 Task: Look for space in Richland, United States from 4th June, 2023 to 15th June, 2023 for 2 adults in price range Rs.10000 to Rs.15000. Place can be entire place with 1  bedroom having 1 bed and 1 bathroom. Property type can be house, flat, guest house, hotel. Booking option can be shelf check-in. Required host language is English.
Action: Mouse moved to (472, 98)
Screenshot: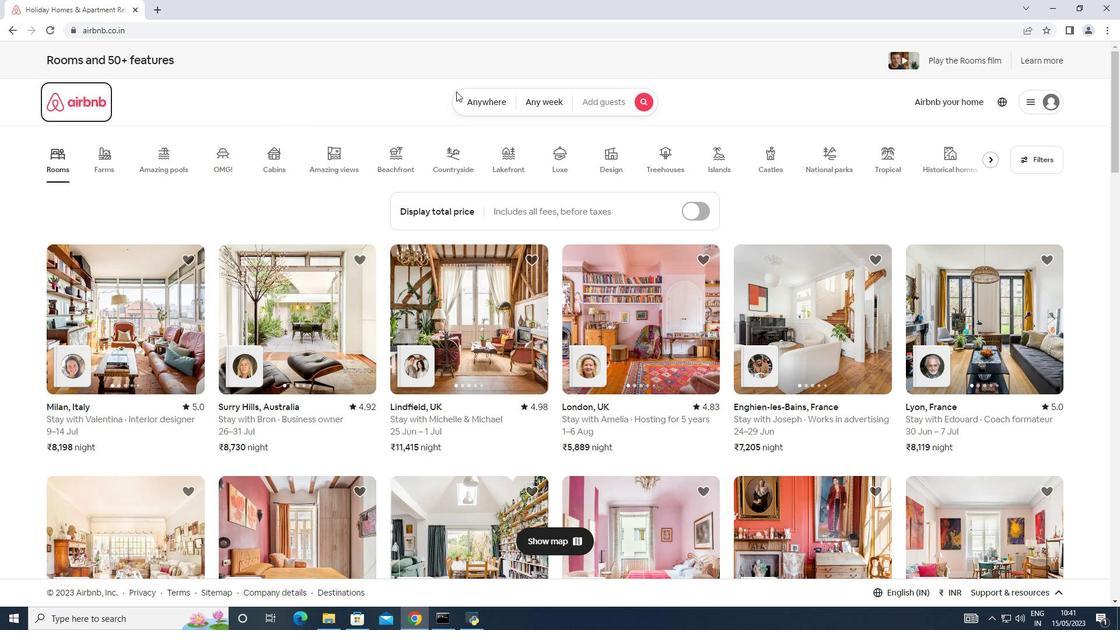 
Action: Mouse pressed left at (472, 98)
Screenshot: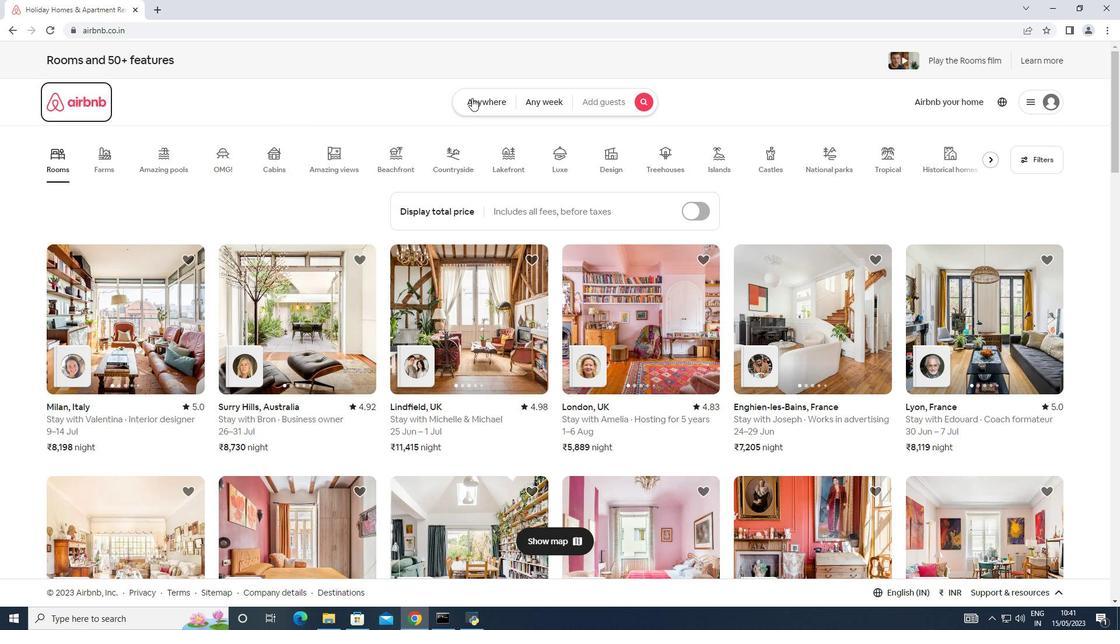 
Action: Mouse moved to (361, 141)
Screenshot: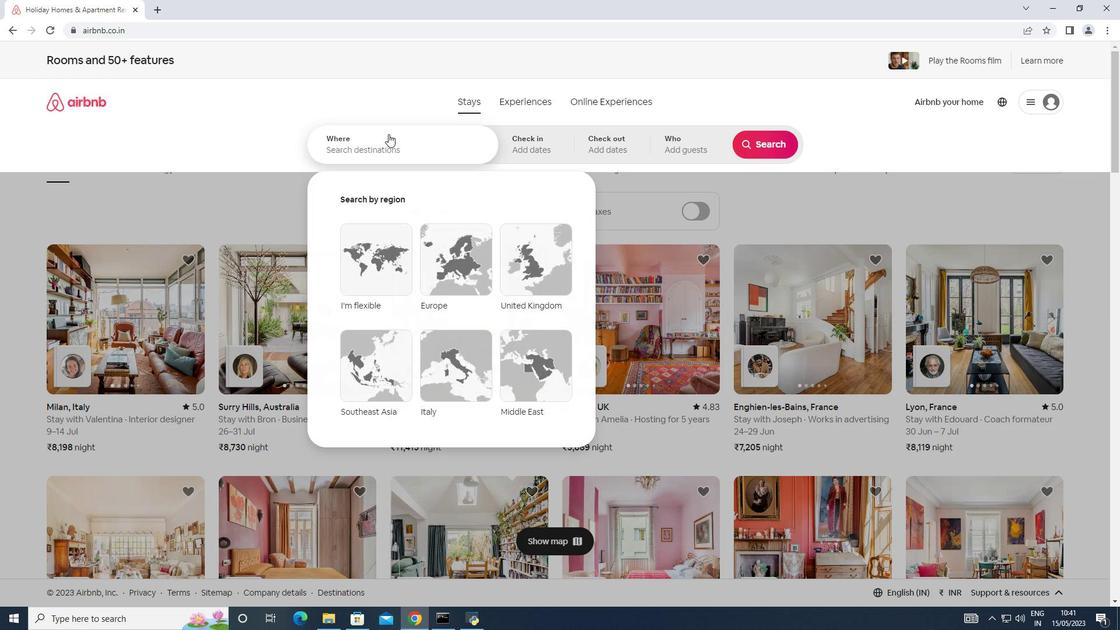 
Action: Mouse pressed left at (361, 141)
Screenshot: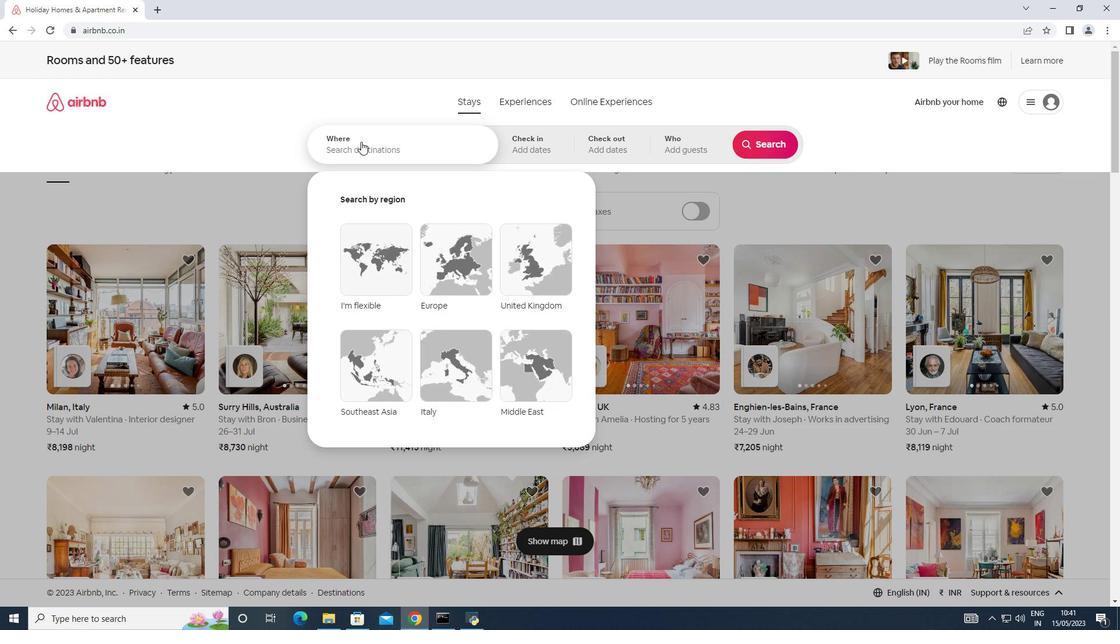 
Action: Key pressed <Key.shift>Richland,<Key.shift>United<Key.space><Key.shift>States
Screenshot: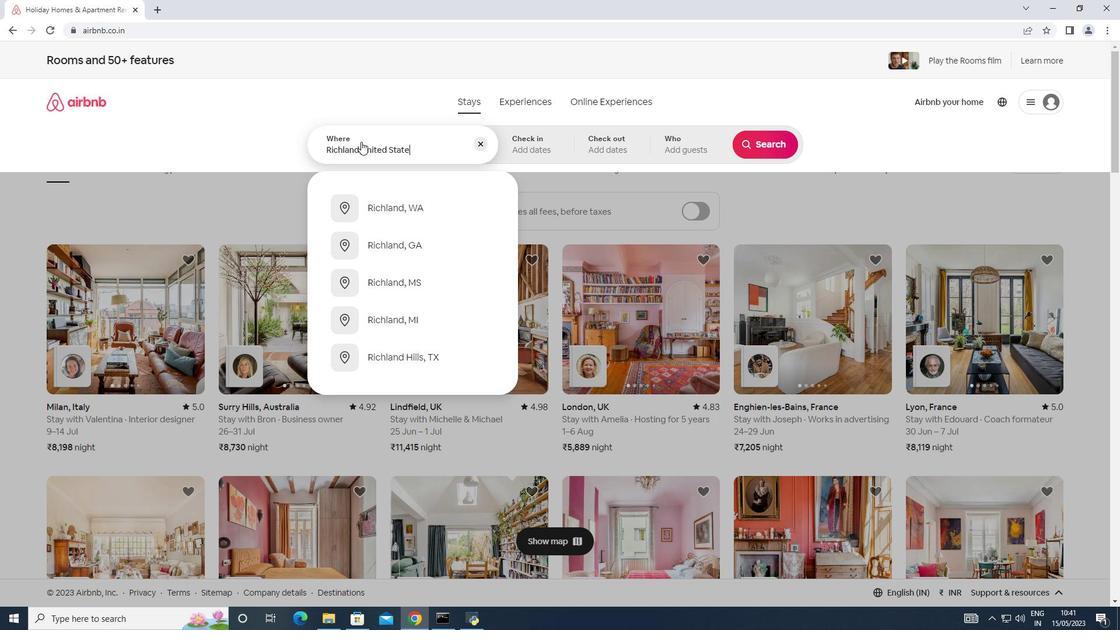 
Action: Mouse moved to (525, 139)
Screenshot: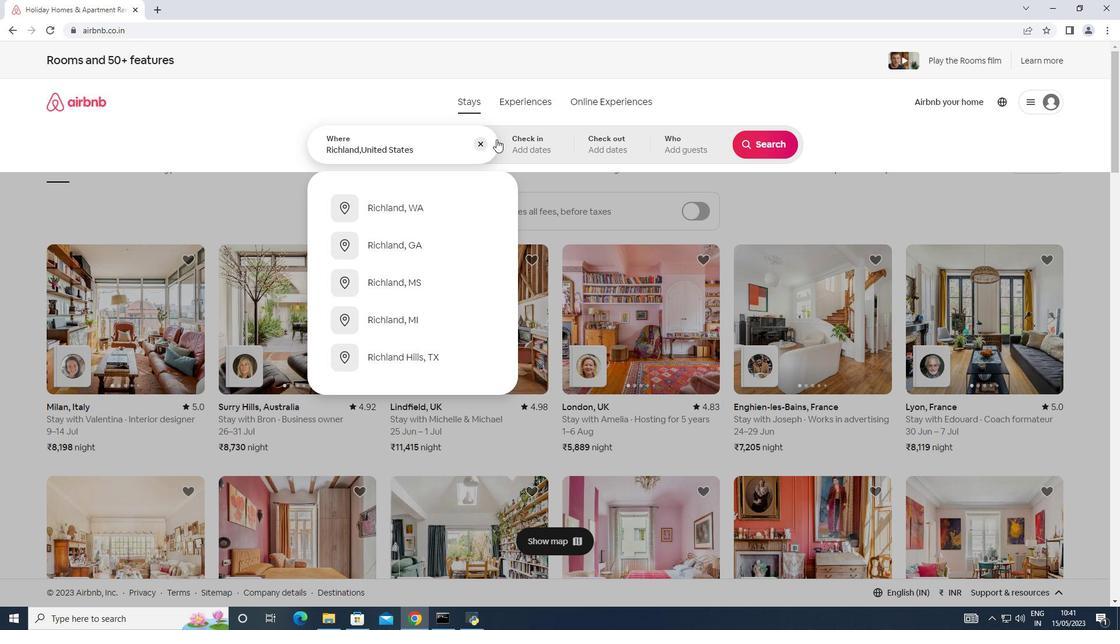 
Action: Mouse pressed left at (525, 139)
Screenshot: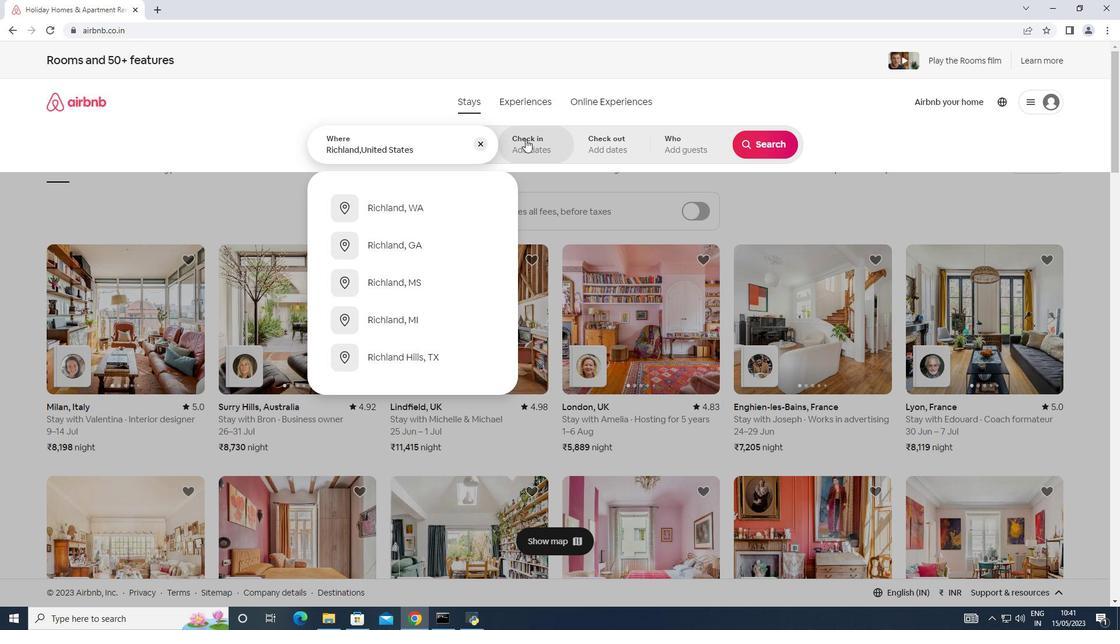 
Action: Mouse moved to (584, 317)
Screenshot: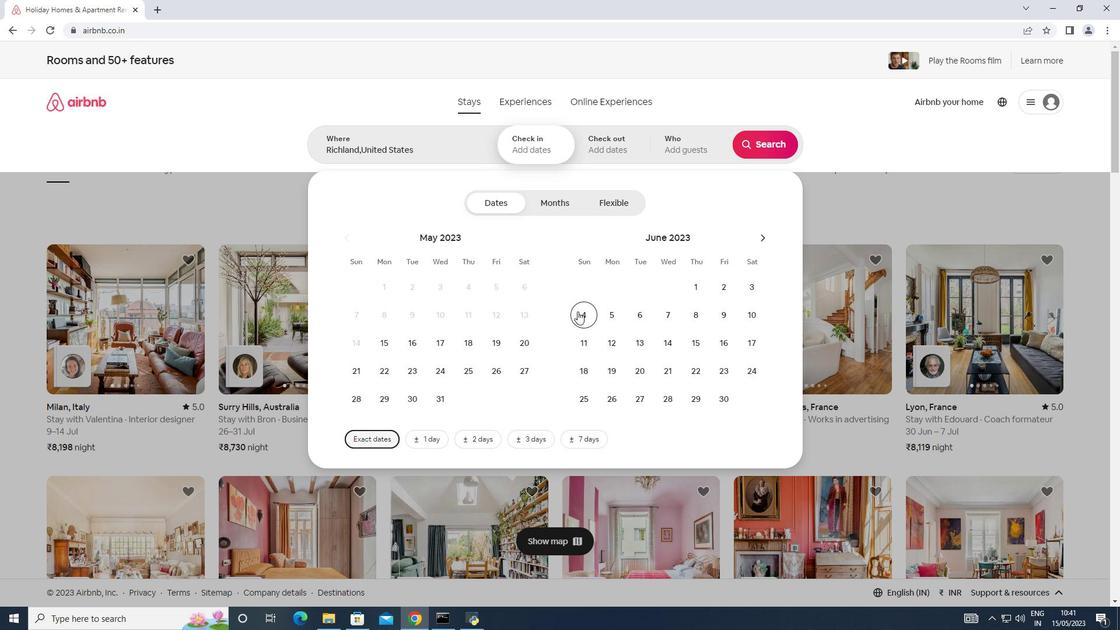 
Action: Mouse pressed left at (584, 317)
Screenshot: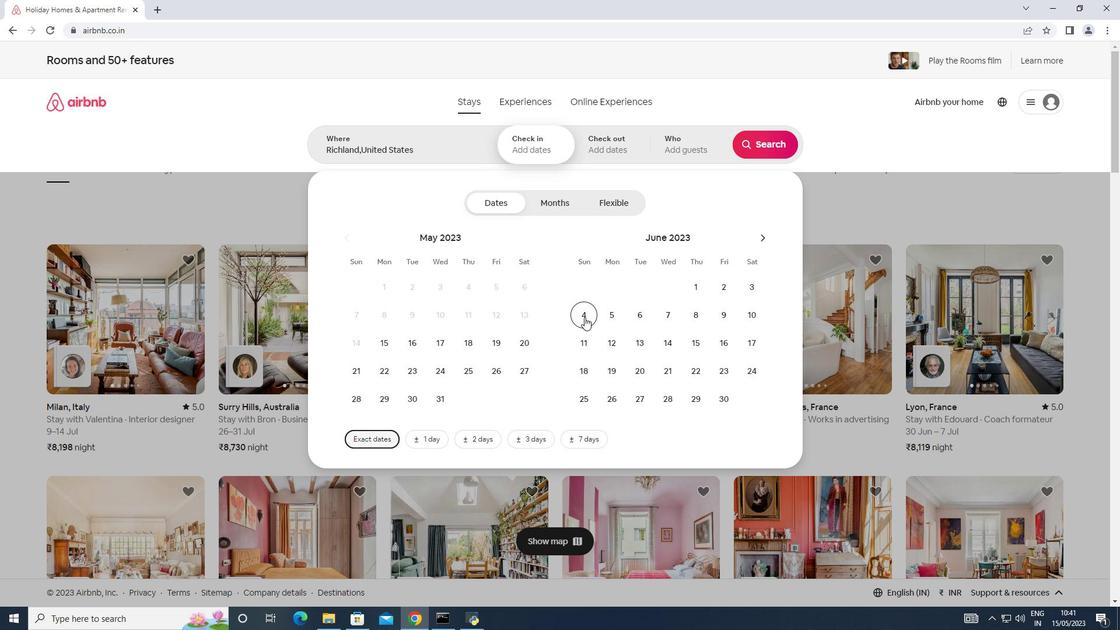 
Action: Mouse moved to (697, 344)
Screenshot: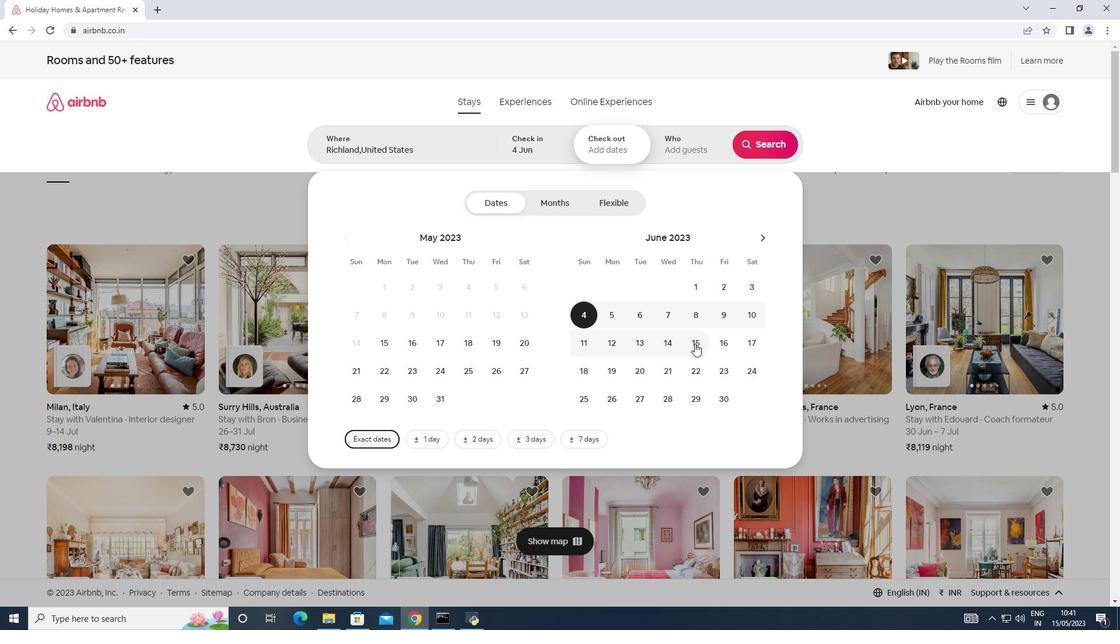 
Action: Mouse pressed left at (697, 344)
Screenshot: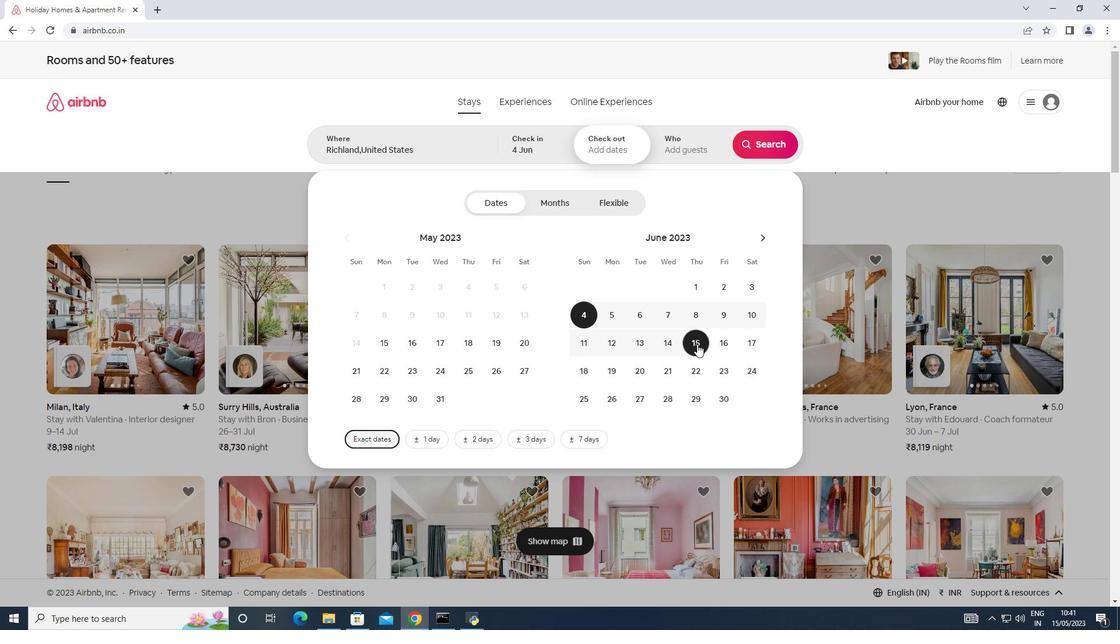 
Action: Mouse moved to (693, 149)
Screenshot: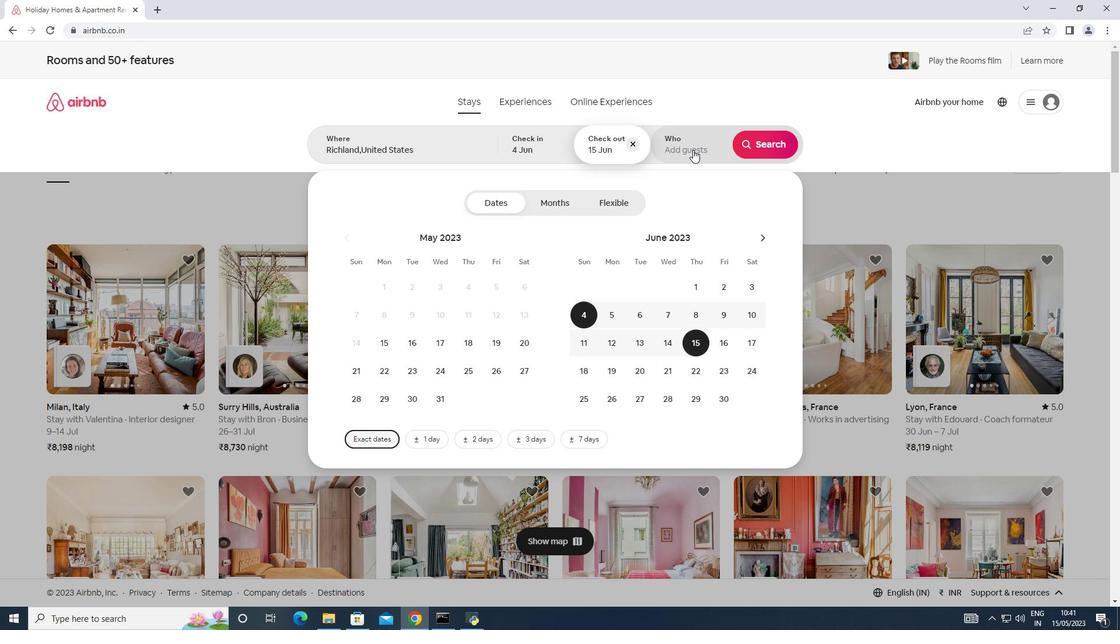 
Action: Mouse pressed left at (693, 149)
Screenshot: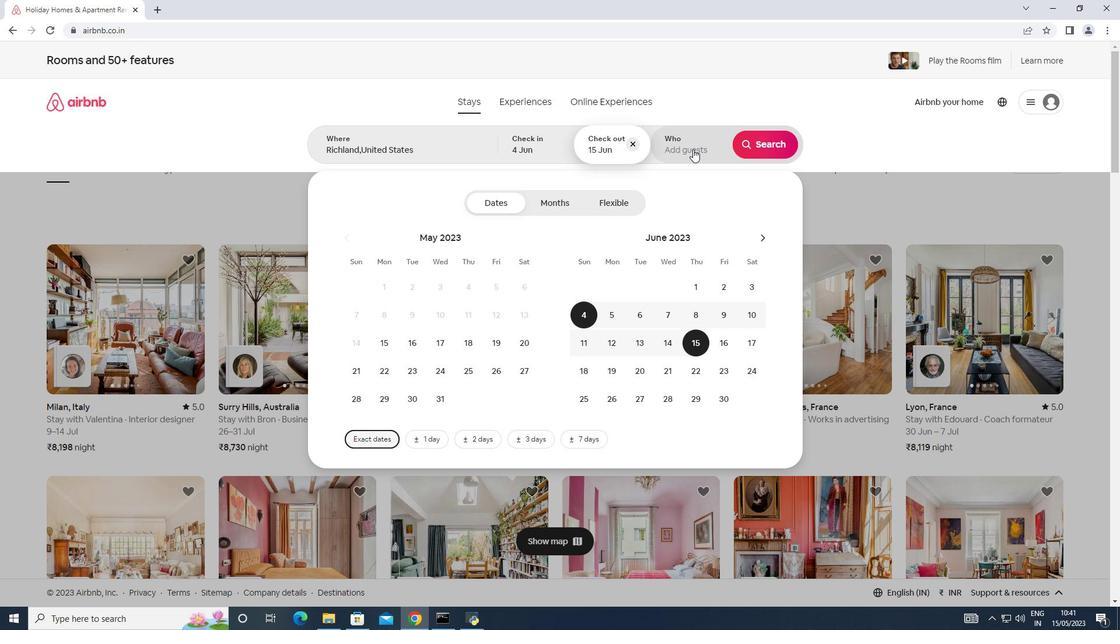 
Action: Mouse moved to (777, 205)
Screenshot: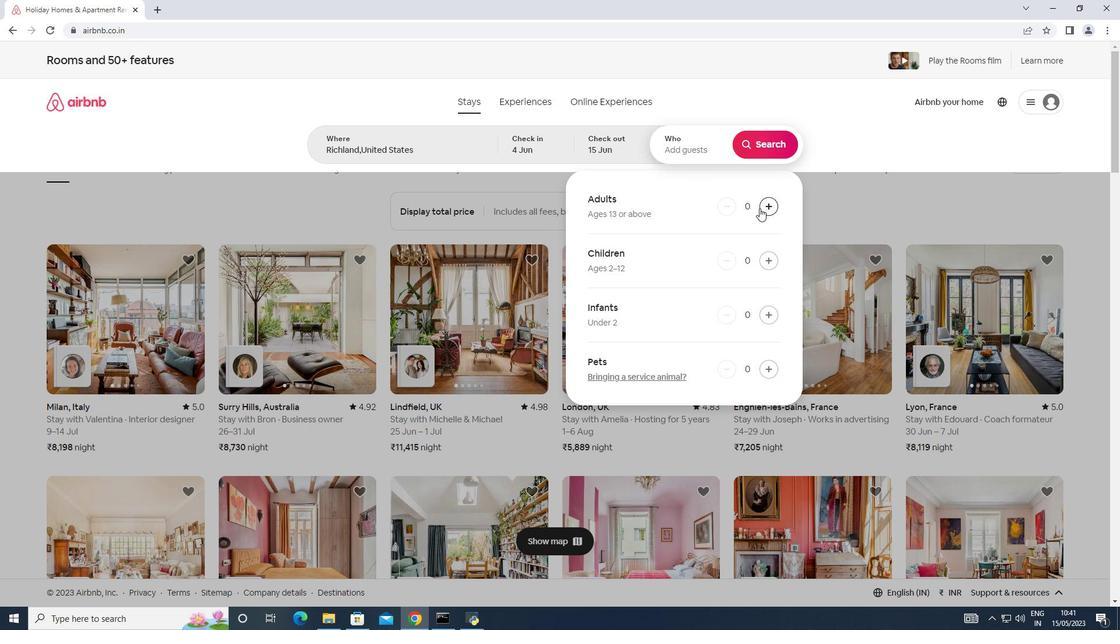 
Action: Mouse pressed left at (777, 205)
Screenshot: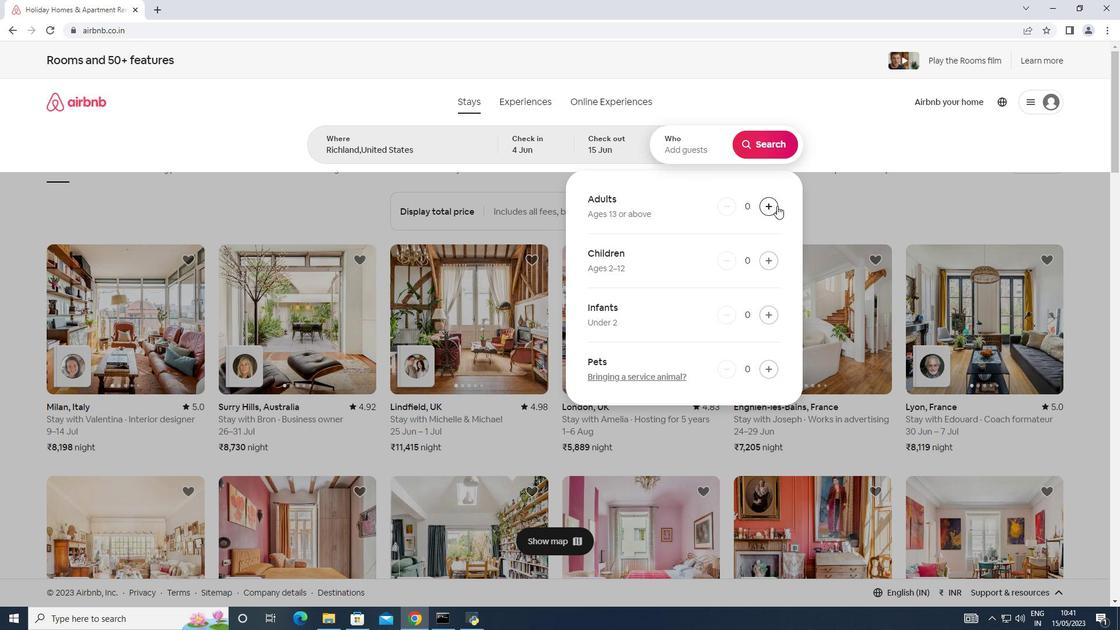 
Action: Mouse pressed left at (777, 205)
Screenshot: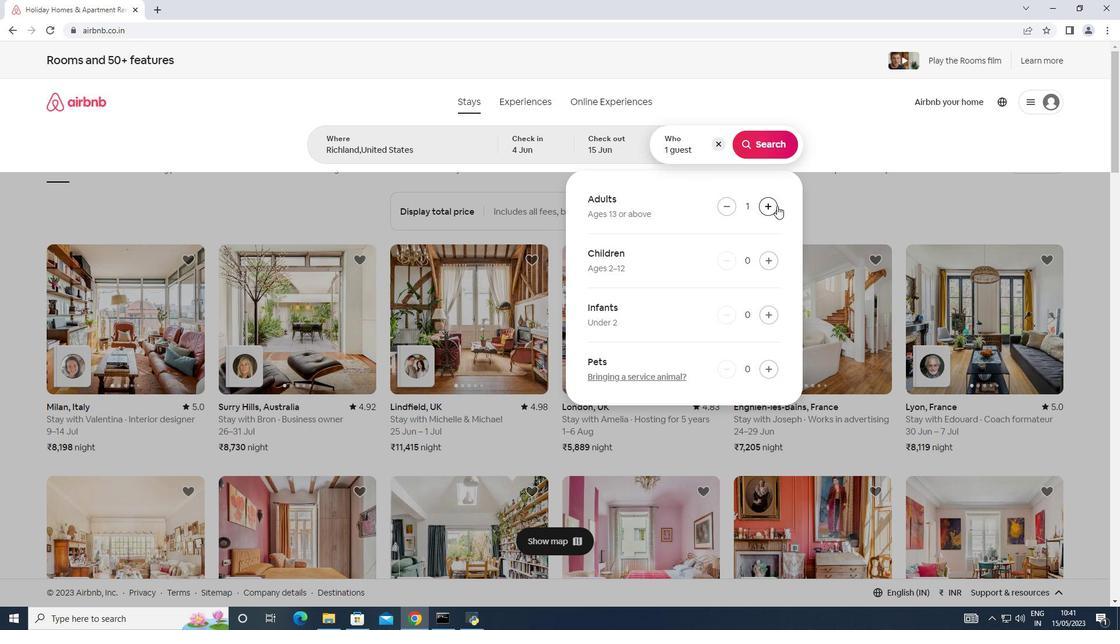 
Action: Mouse moved to (774, 148)
Screenshot: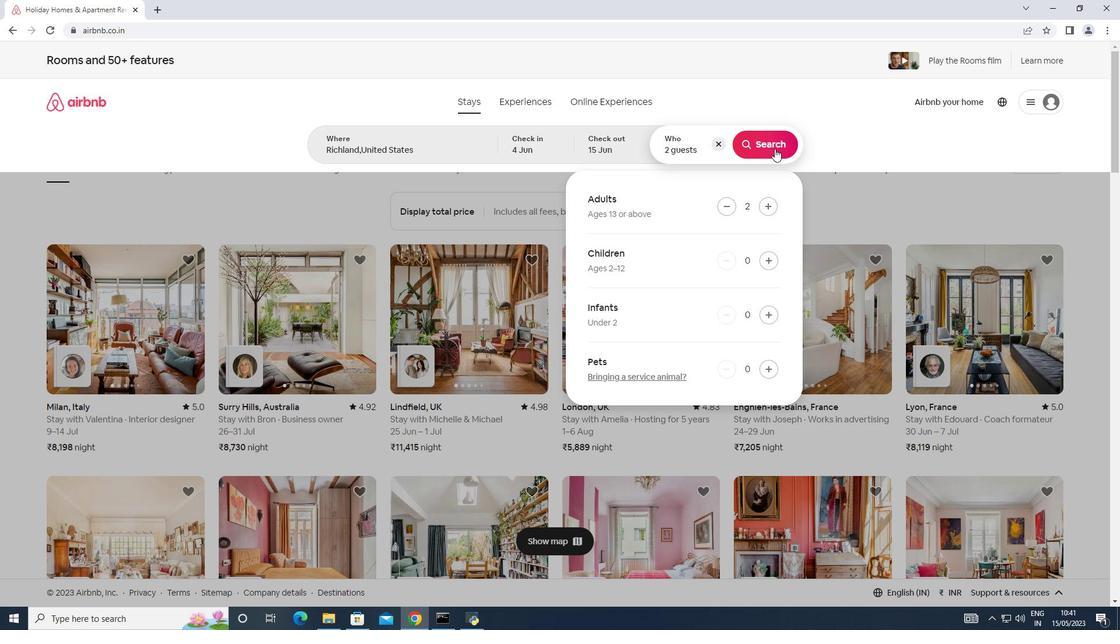 
Action: Mouse pressed left at (774, 148)
Screenshot: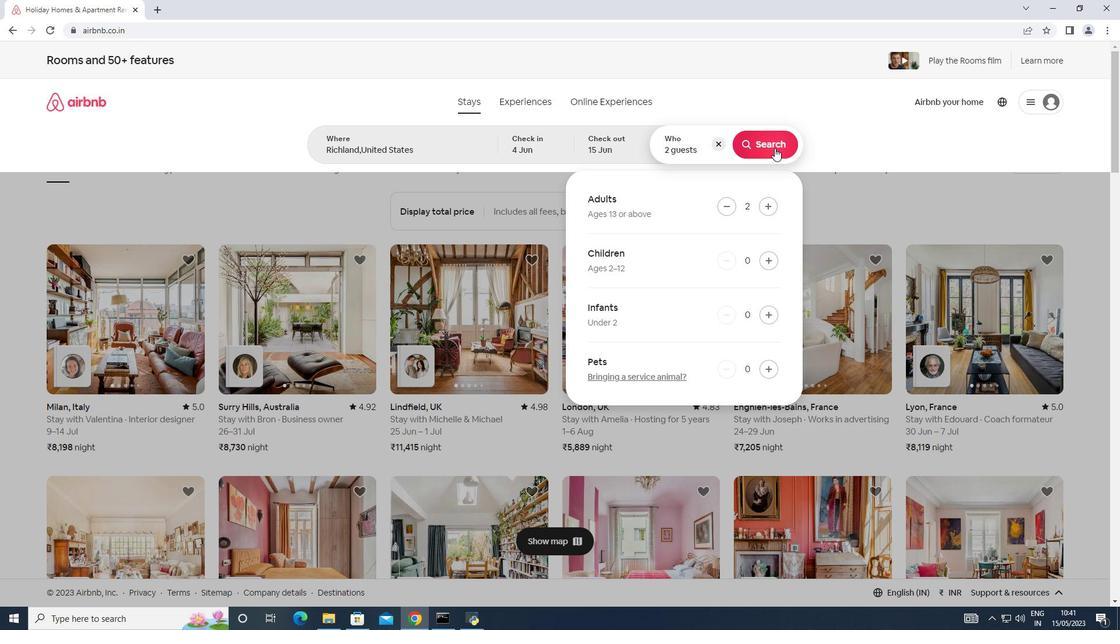 
Action: Mouse moved to (1068, 117)
Screenshot: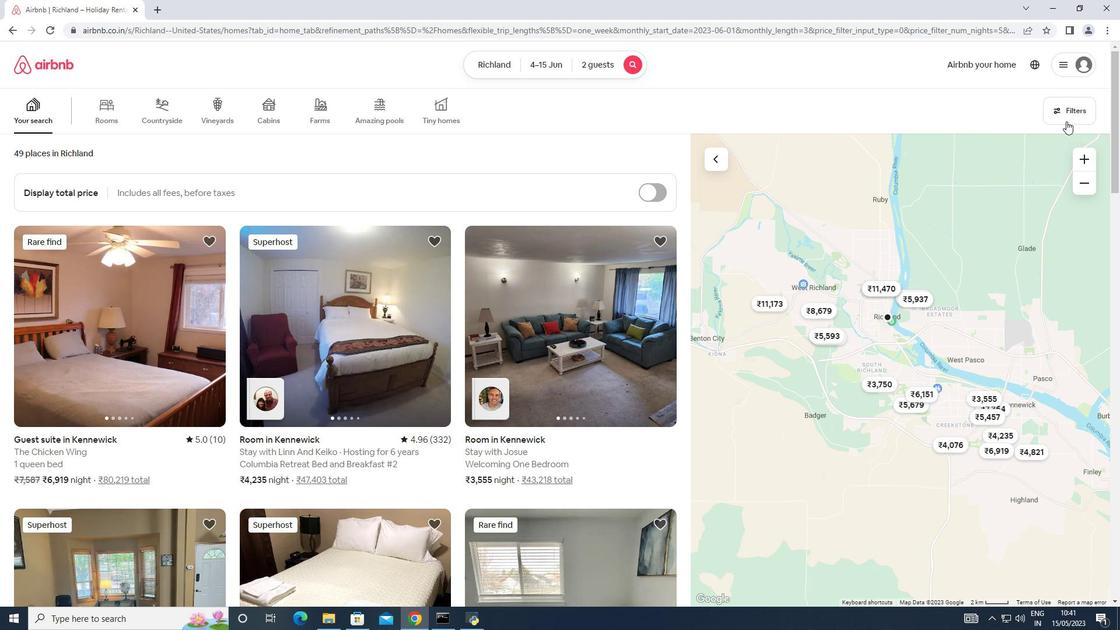 
Action: Mouse pressed left at (1068, 117)
Screenshot: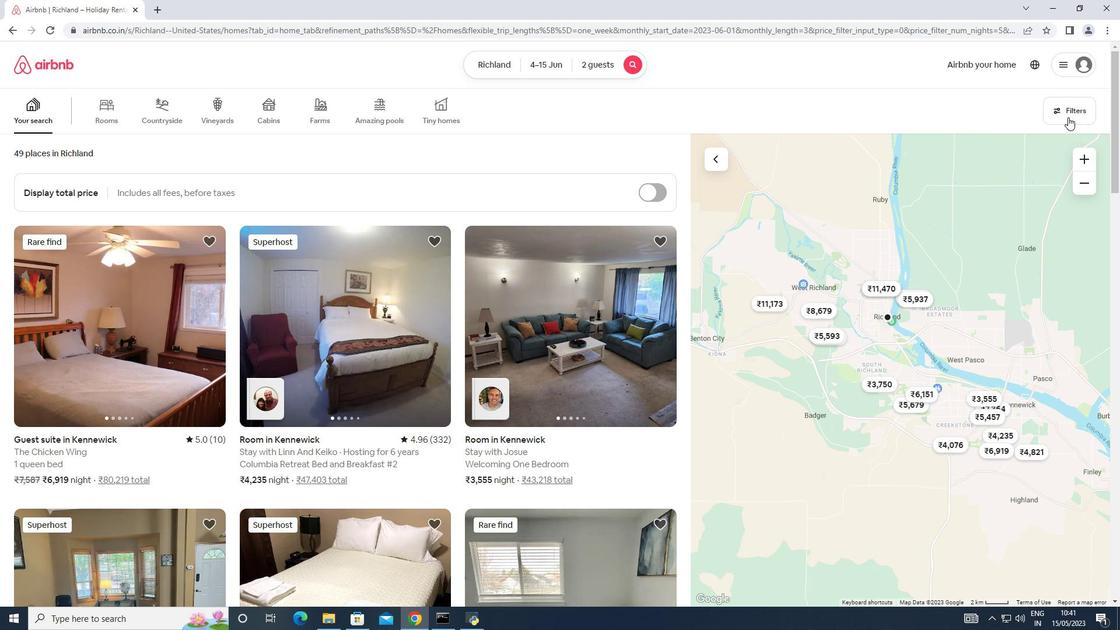 
Action: Mouse moved to (402, 397)
Screenshot: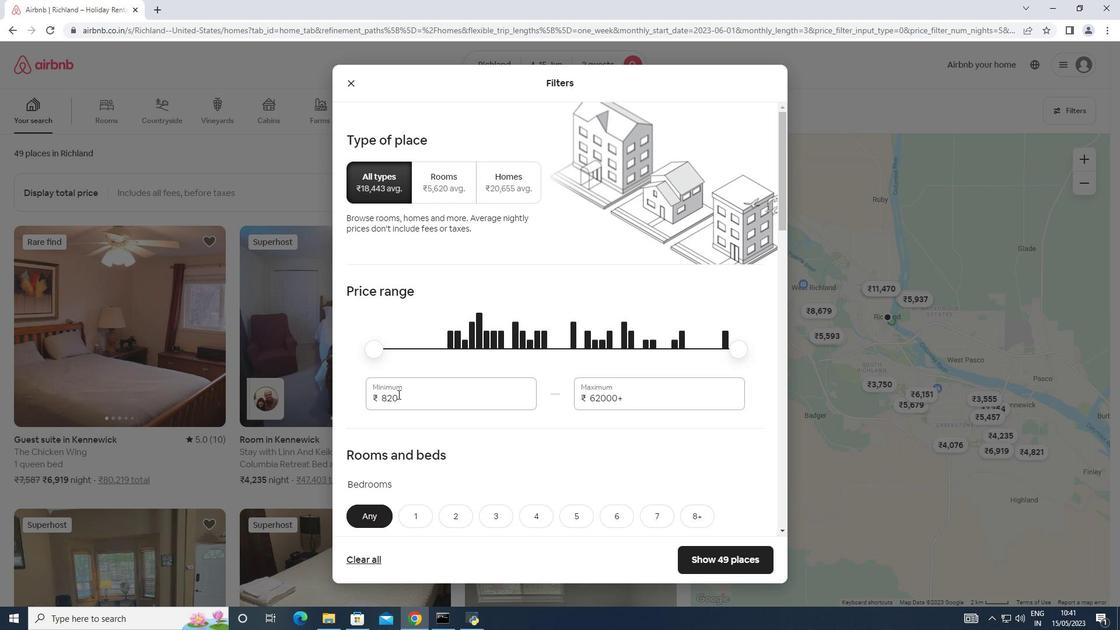 
Action: Mouse pressed left at (402, 397)
Screenshot: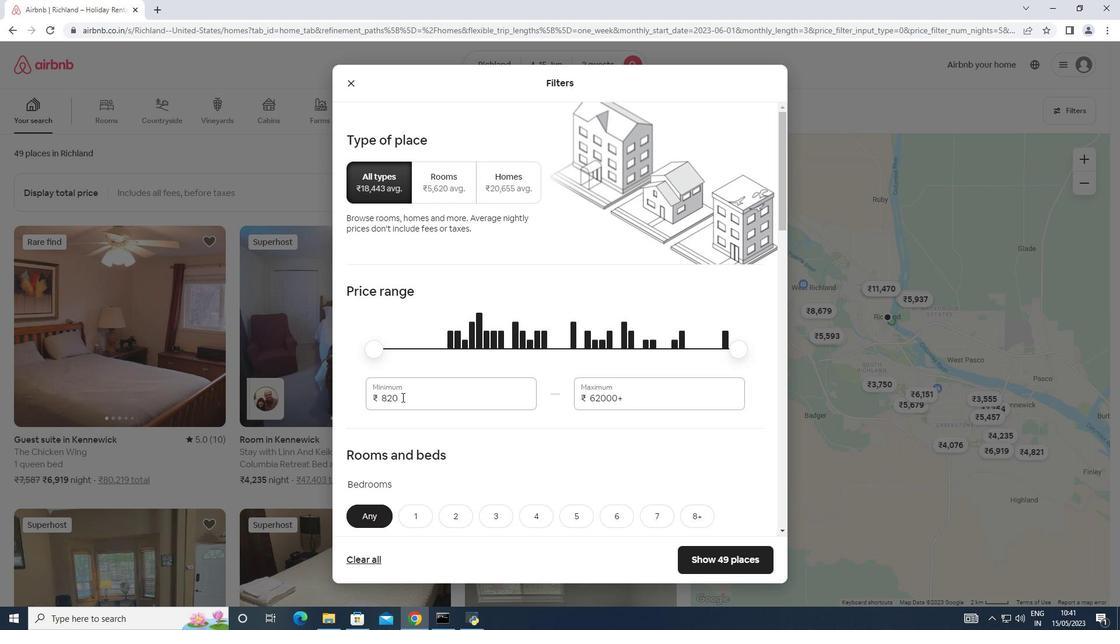 
Action: Mouse moved to (354, 390)
Screenshot: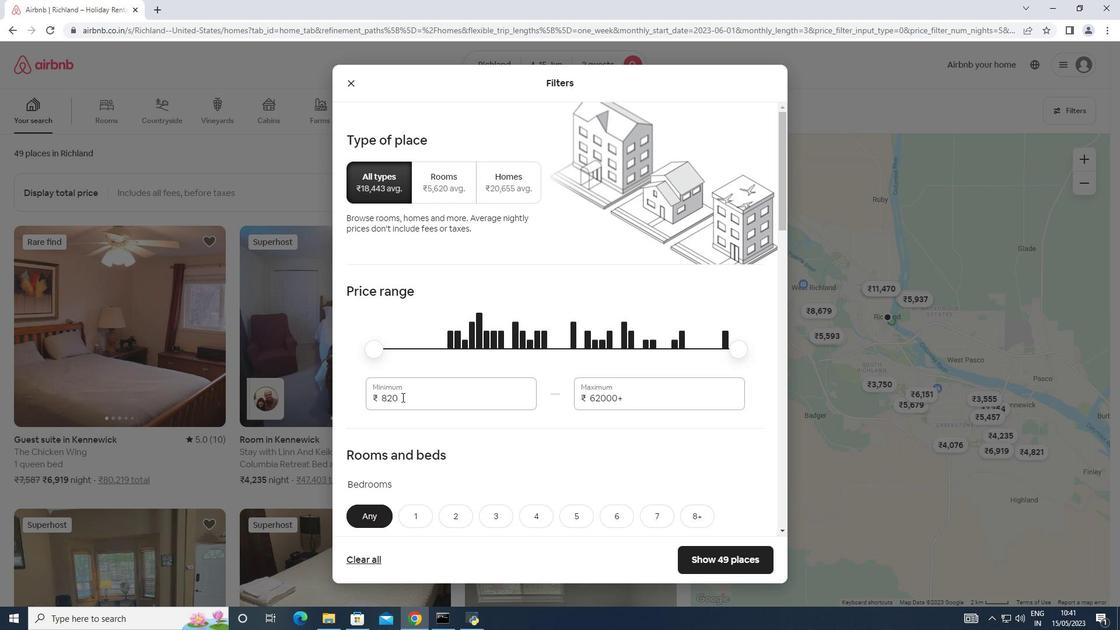 
Action: Key pressed 10000
Screenshot: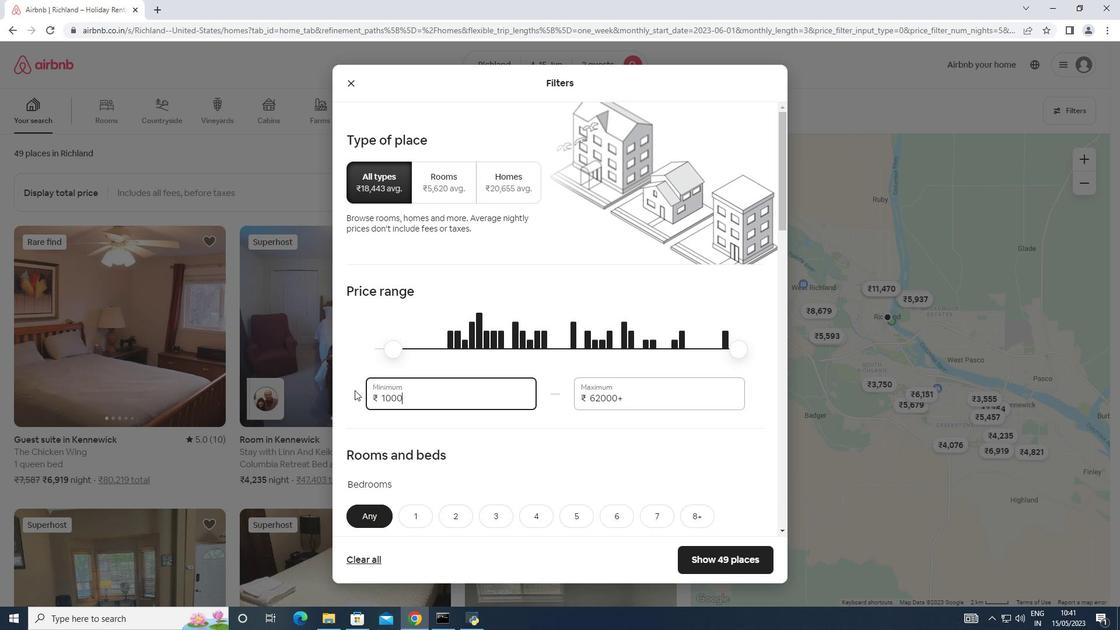 
Action: Mouse moved to (645, 397)
Screenshot: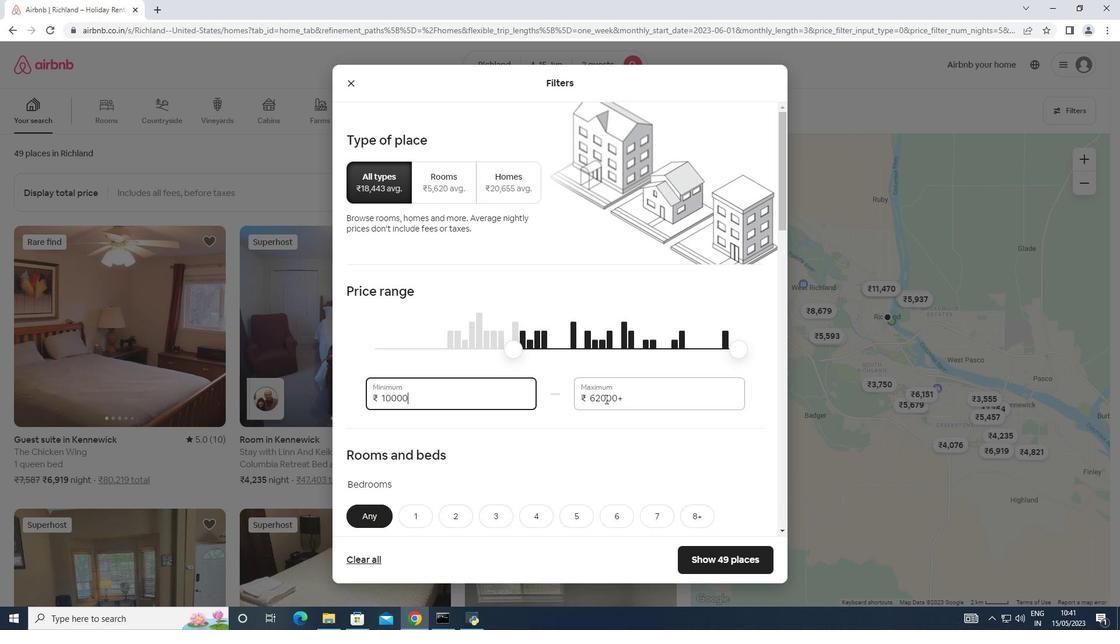 
Action: Mouse pressed left at (645, 397)
Screenshot: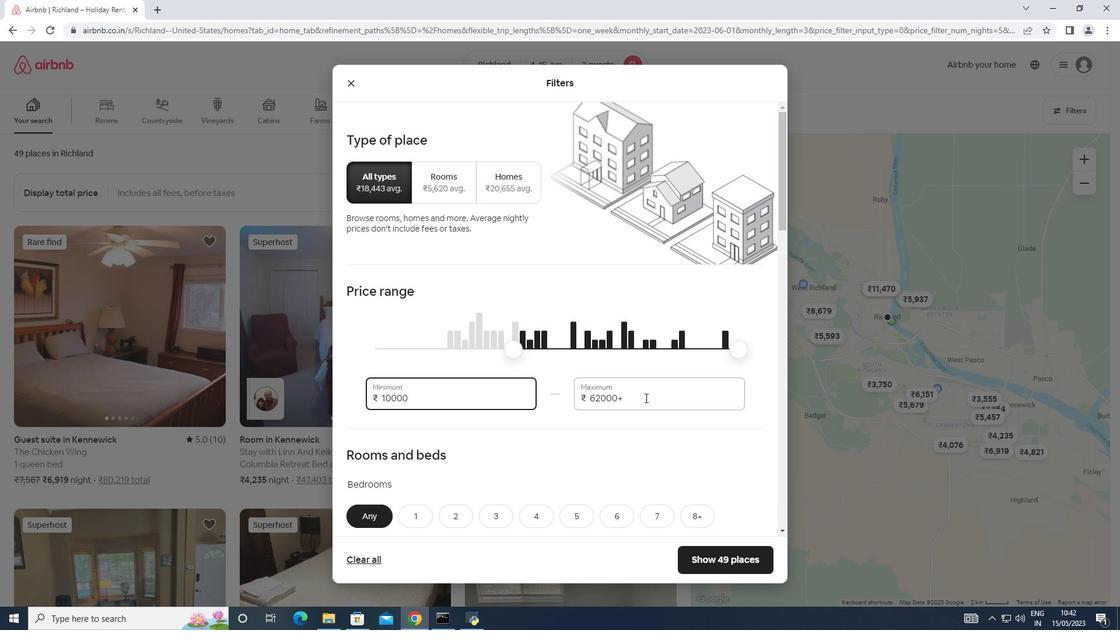 
Action: Mouse moved to (571, 394)
Screenshot: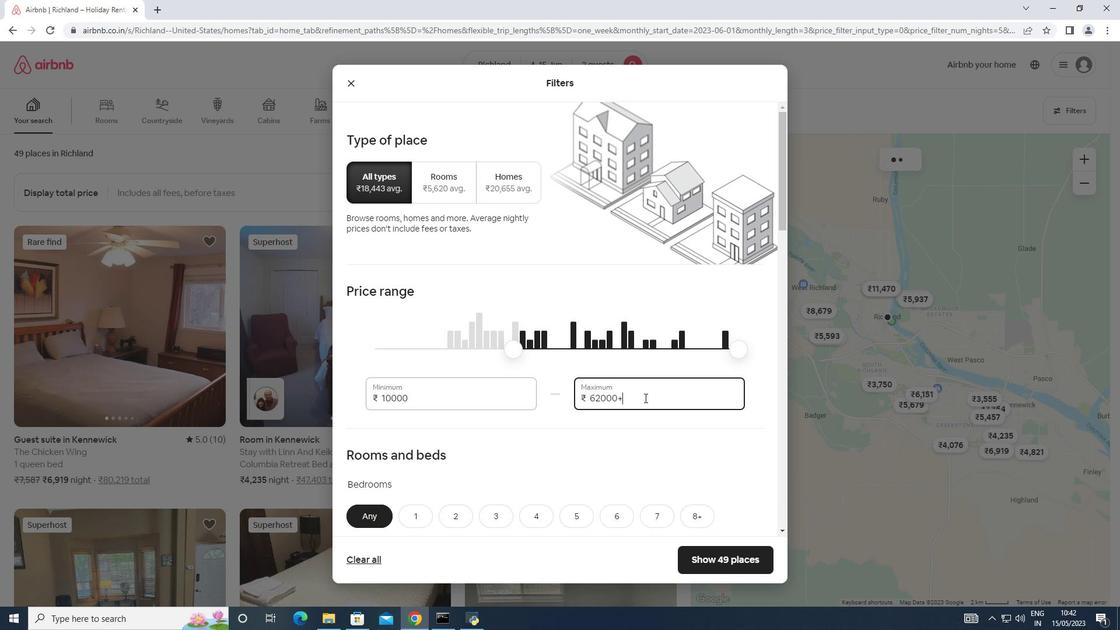 
Action: Key pressed 15000
Screenshot: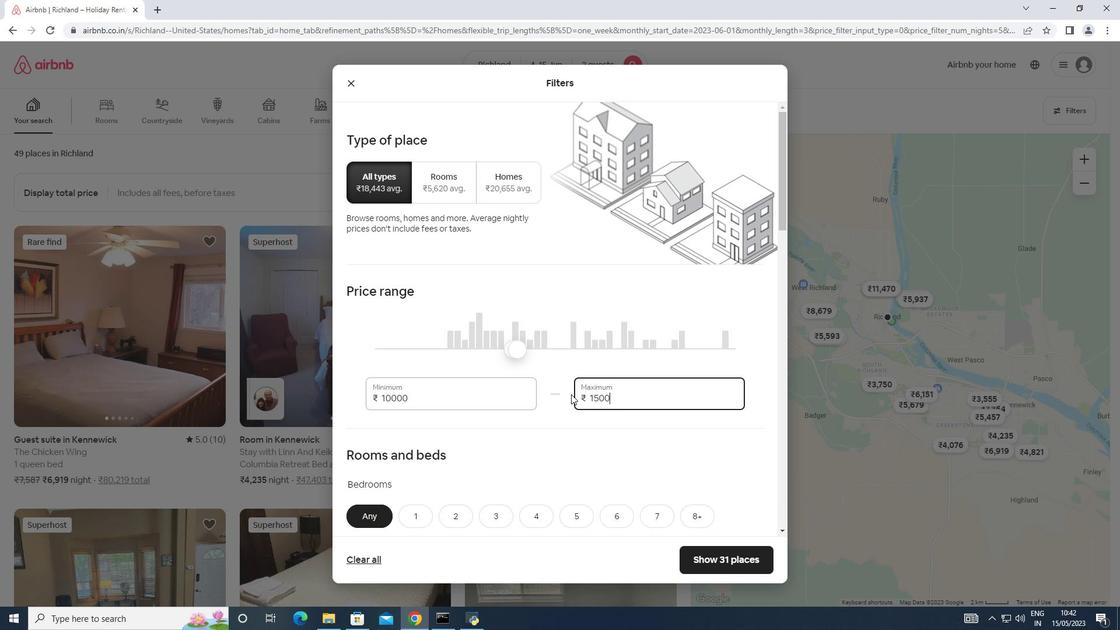 
Action: Mouse scrolled (571, 393) with delta (0, 0)
Screenshot: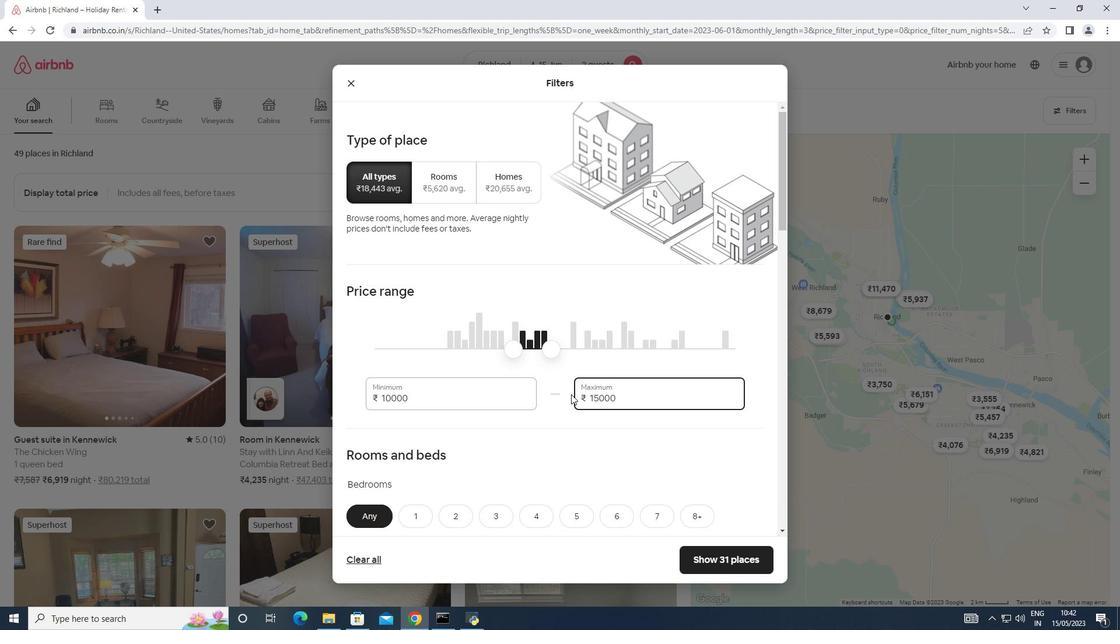 
Action: Mouse scrolled (571, 393) with delta (0, 0)
Screenshot: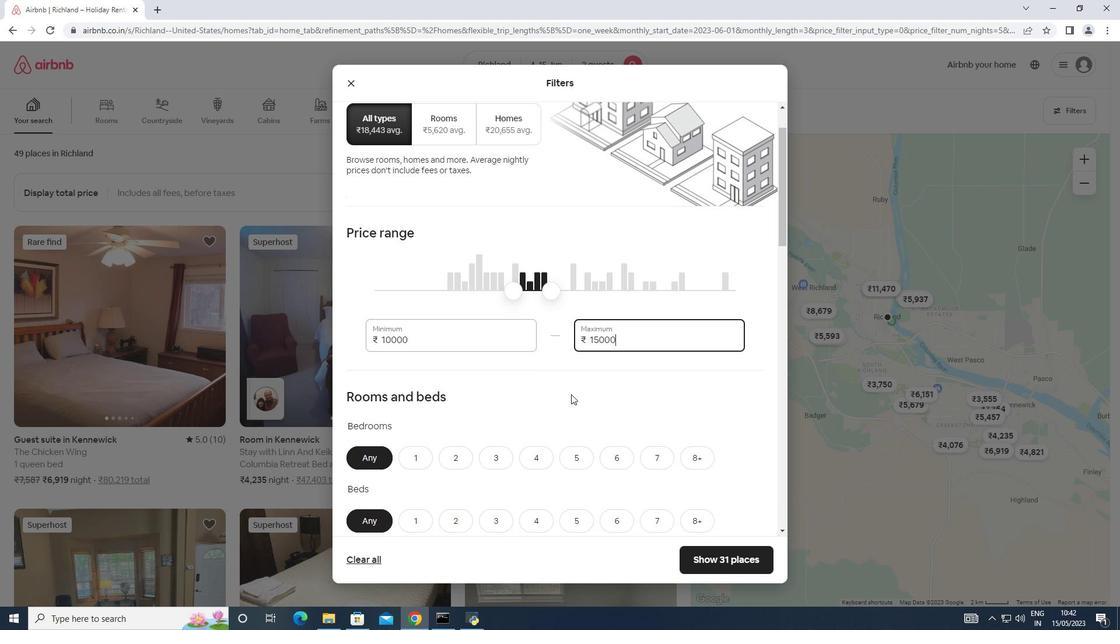 
Action: Mouse scrolled (571, 393) with delta (0, 0)
Screenshot: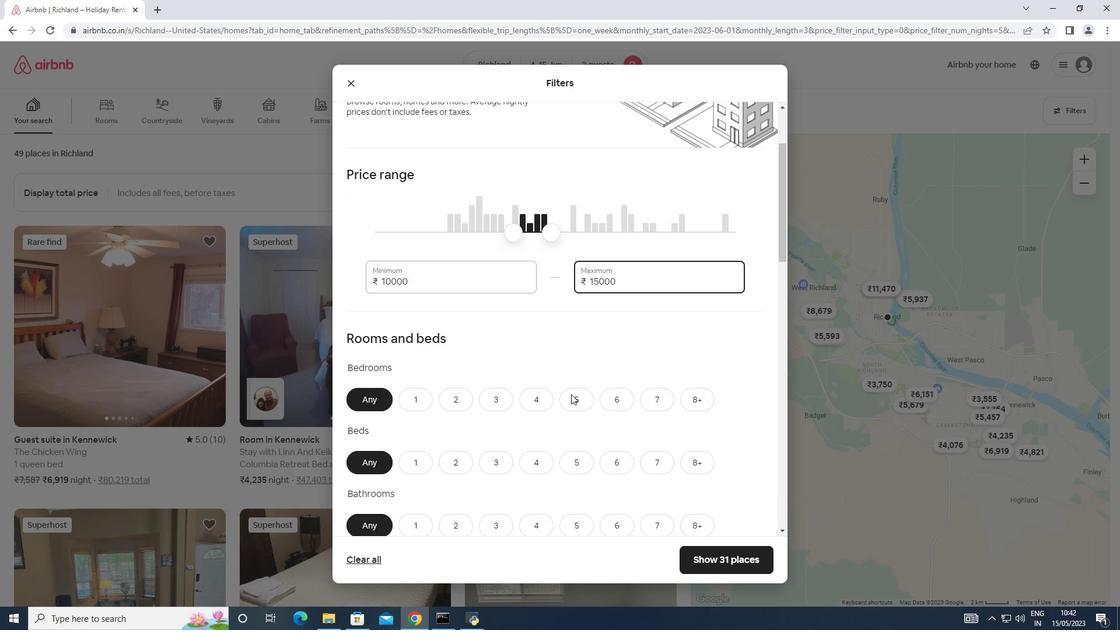 
Action: Mouse scrolled (571, 393) with delta (0, 0)
Screenshot: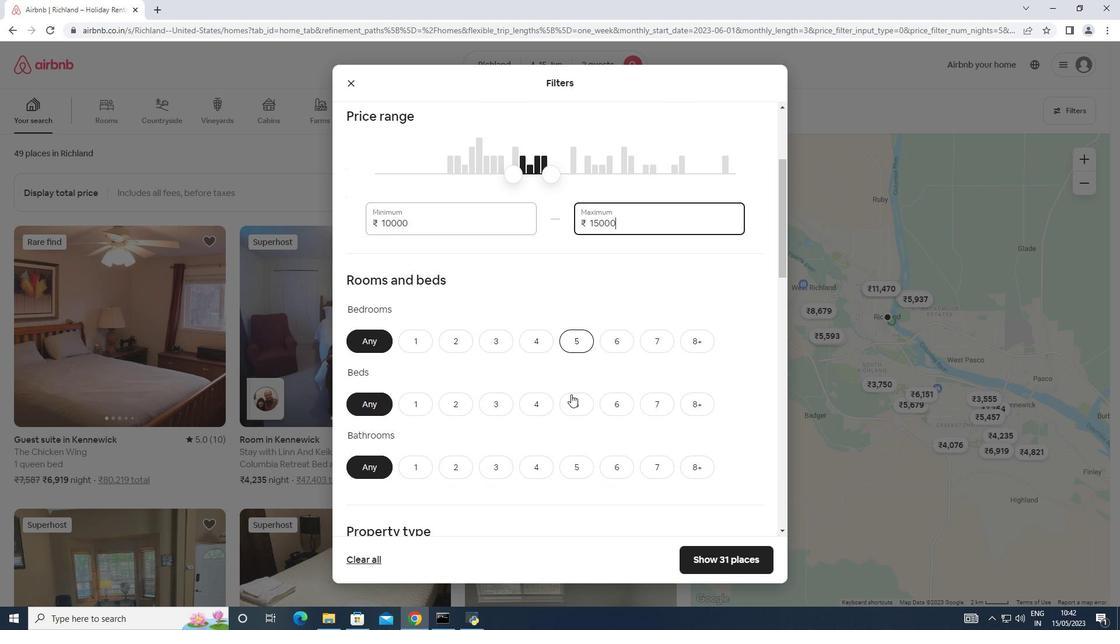 
Action: Mouse scrolled (571, 393) with delta (0, 0)
Screenshot: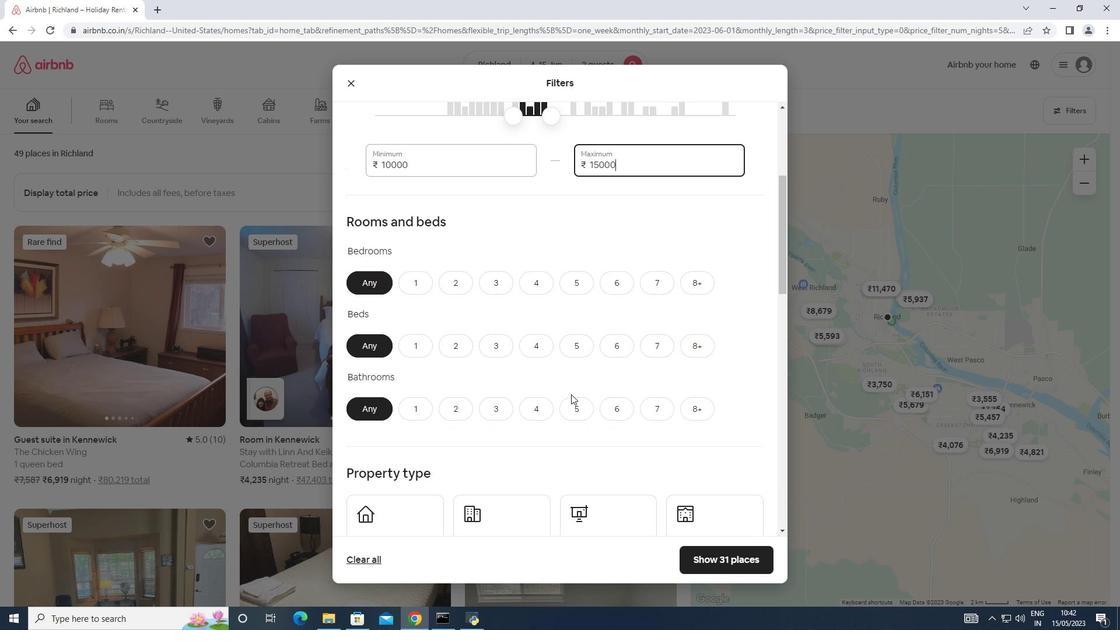 
Action: Mouse moved to (417, 231)
Screenshot: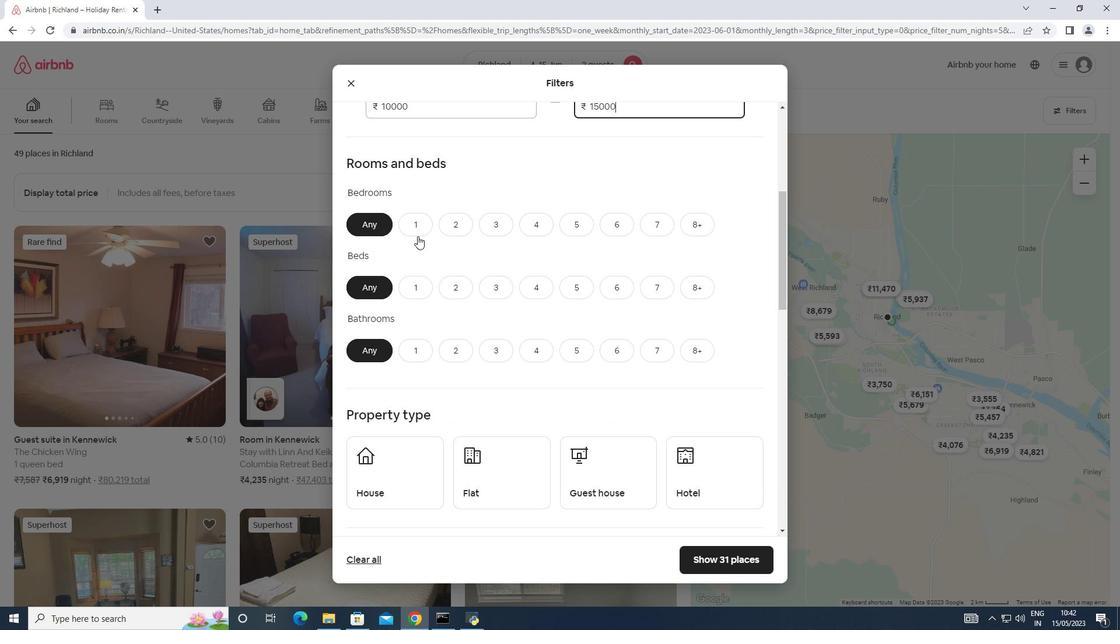 
Action: Mouse pressed left at (417, 231)
Screenshot: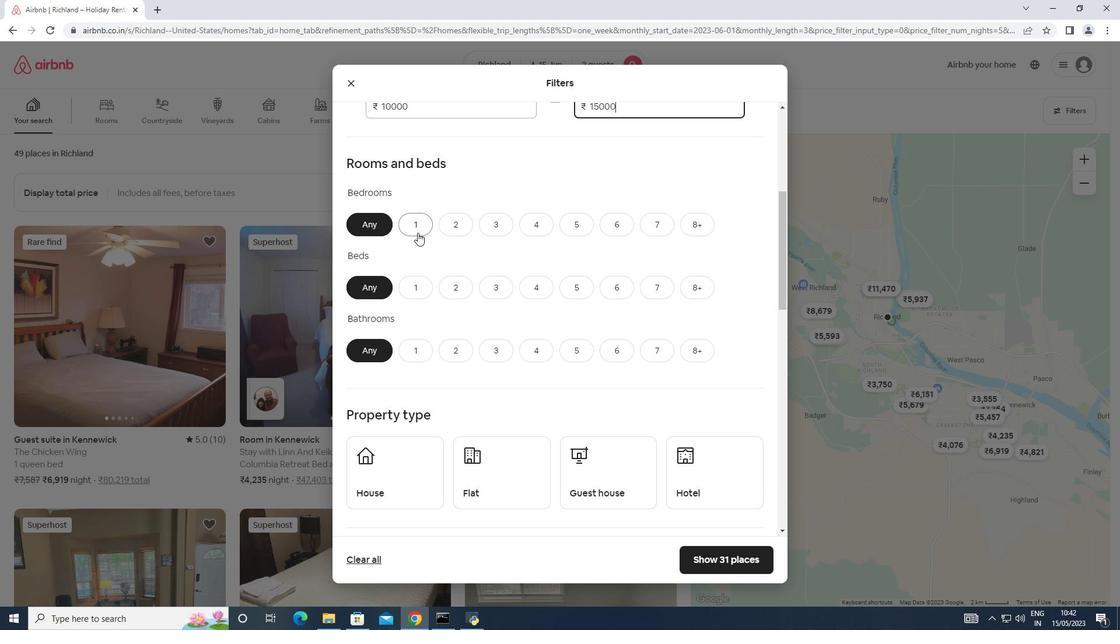 
Action: Mouse moved to (419, 290)
Screenshot: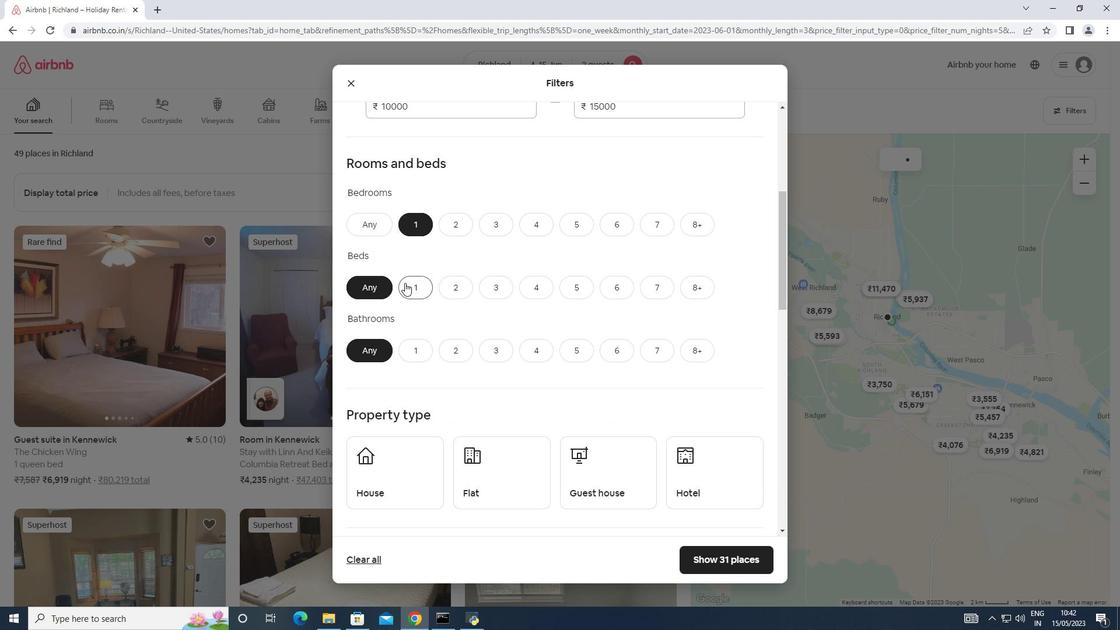
Action: Mouse pressed left at (419, 290)
Screenshot: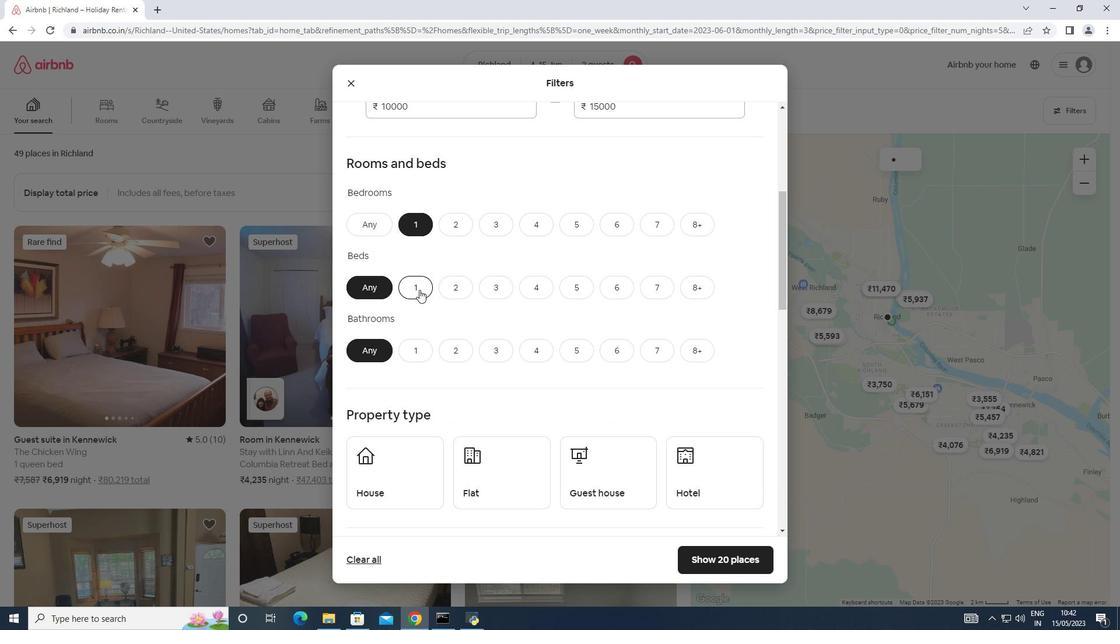 
Action: Mouse moved to (413, 344)
Screenshot: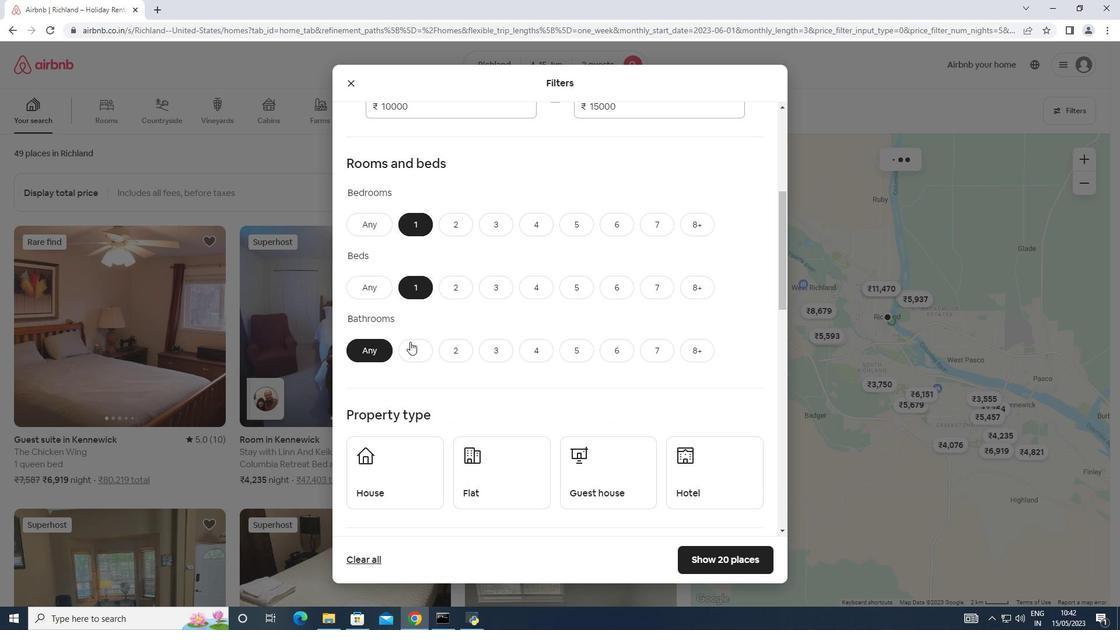 
Action: Mouse pressed left at (413, 344)
Screenshot: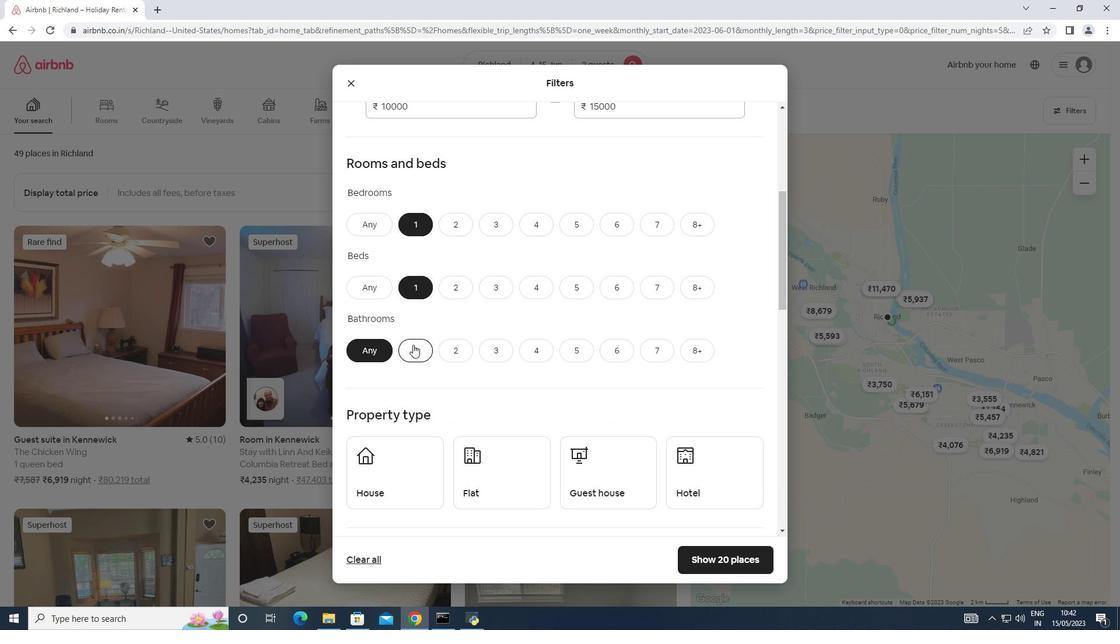 
Action: Mouse moved to (419, 344)
Screenshot: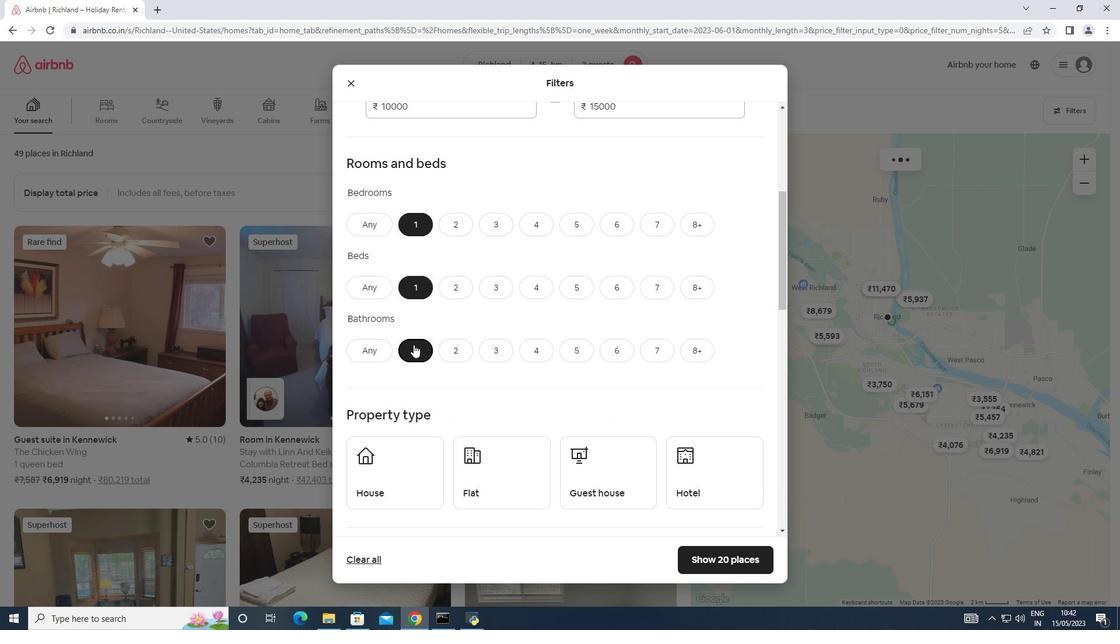 
Action: Mouse scrolled (419, 344) with delta (0, 0)
Screenshot: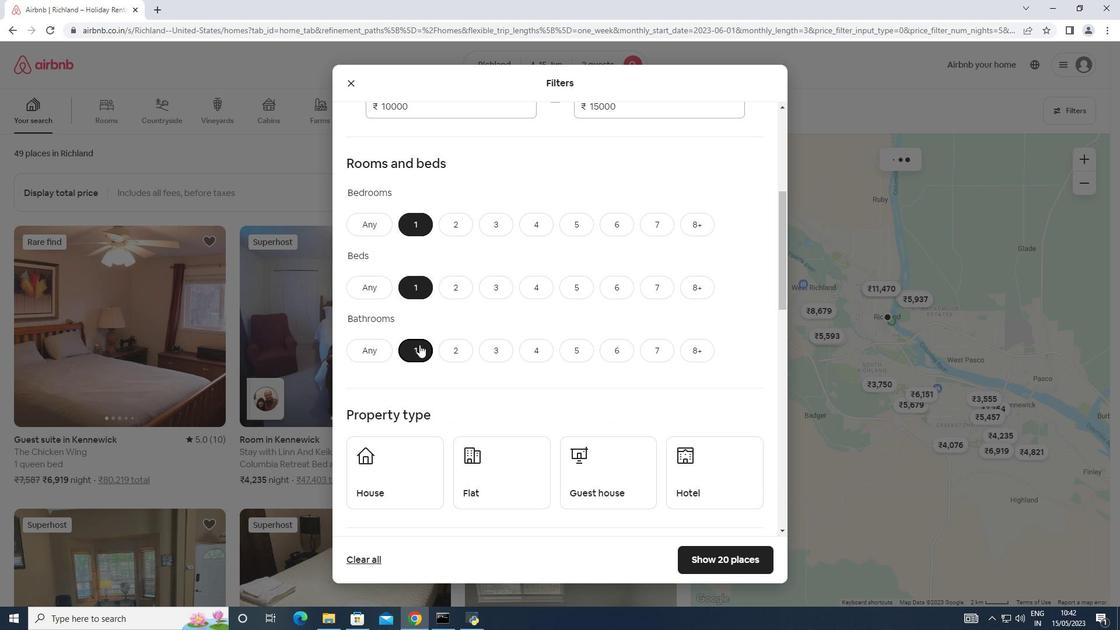 
Action: Mouse scrolled (419, 344) with delta (0, 0)
Screenshot: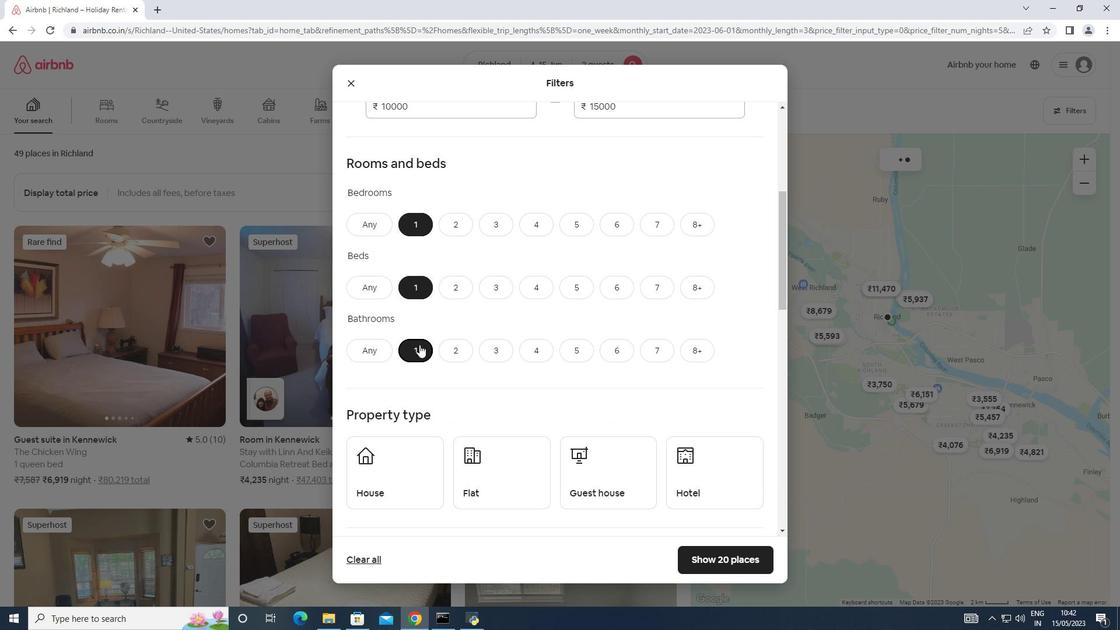 
Action: Mouse scrolled (419, 344) with delta (0, 0)
Screenshot: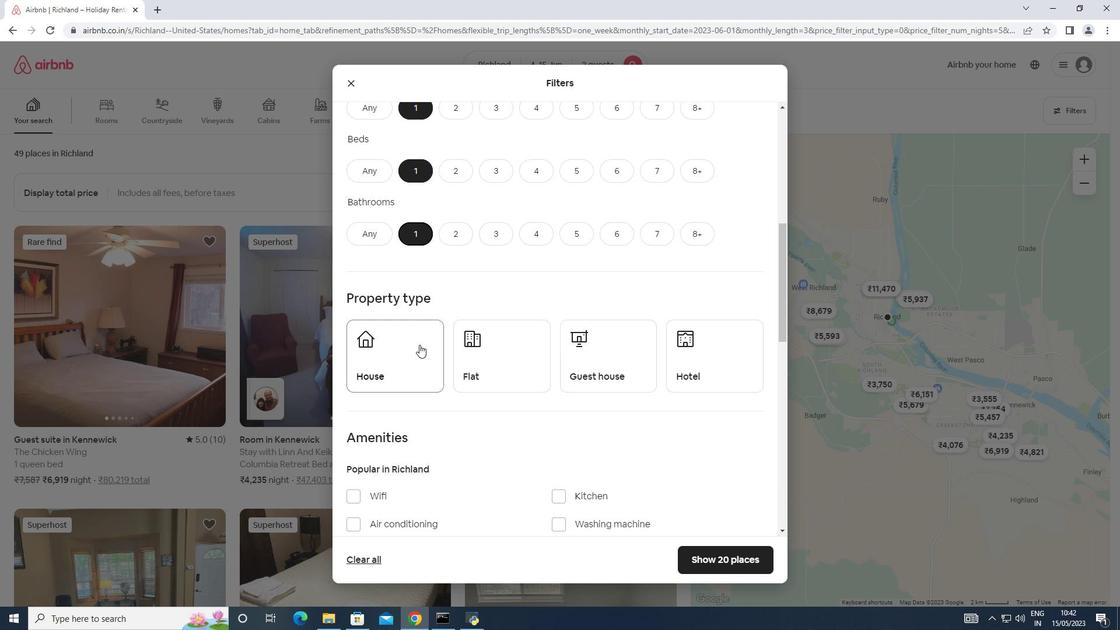 
Action: Mouse moved to (367, 311)
Screenshot: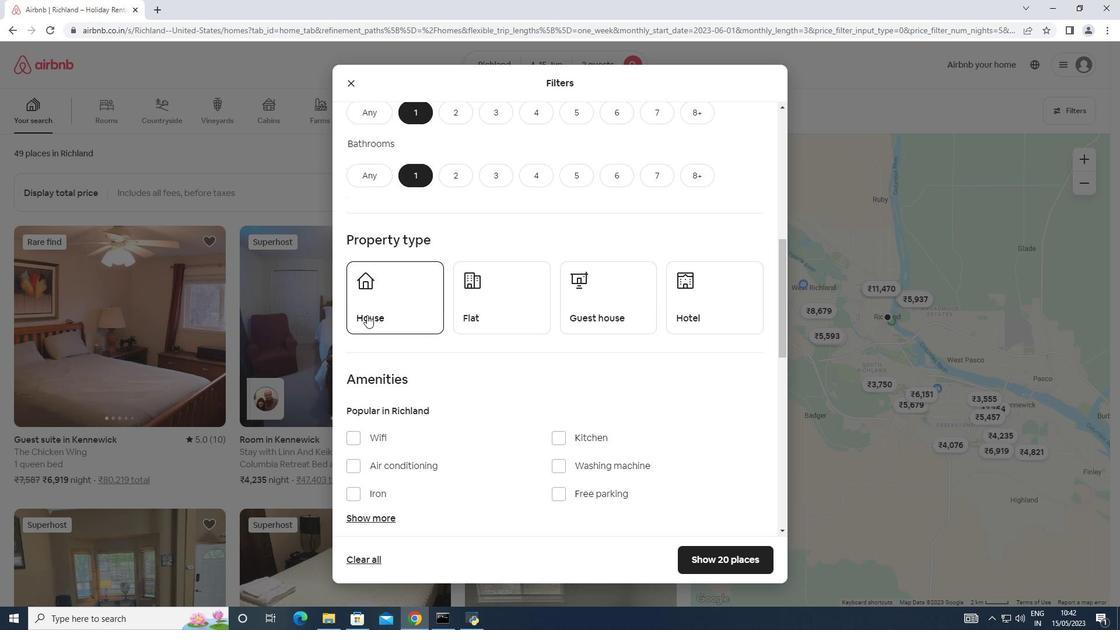 
Action: Mouse pressed left at (367, 311)
Screenshot: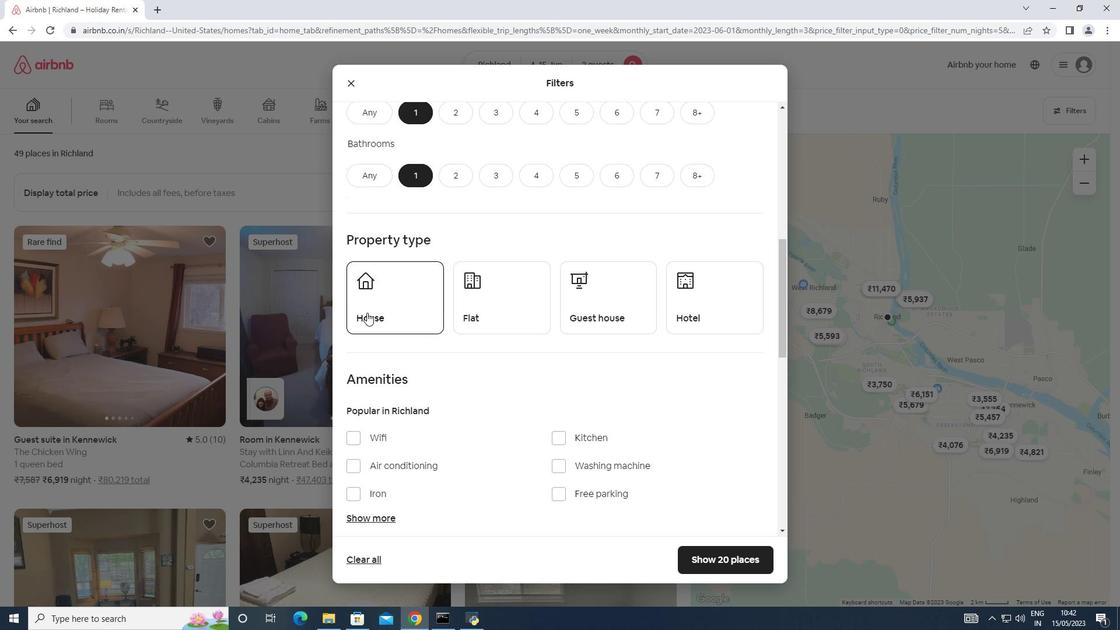 
Action: Mouse moved to (477, 303)
Screenshot: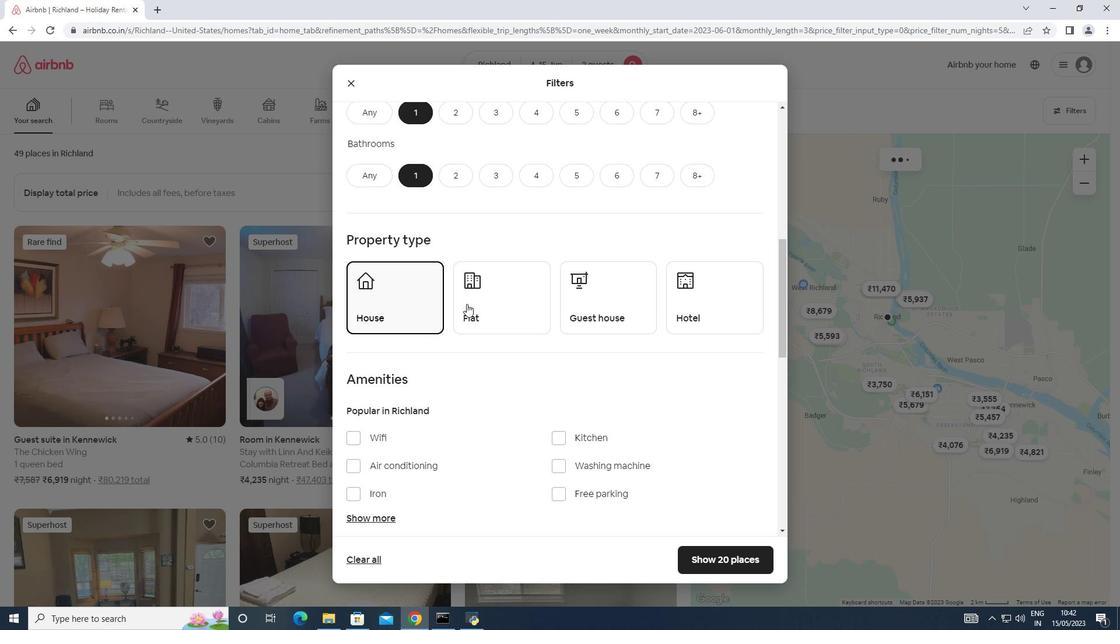 
Action: Mouse pressed left at (477, 303)
Screenshot: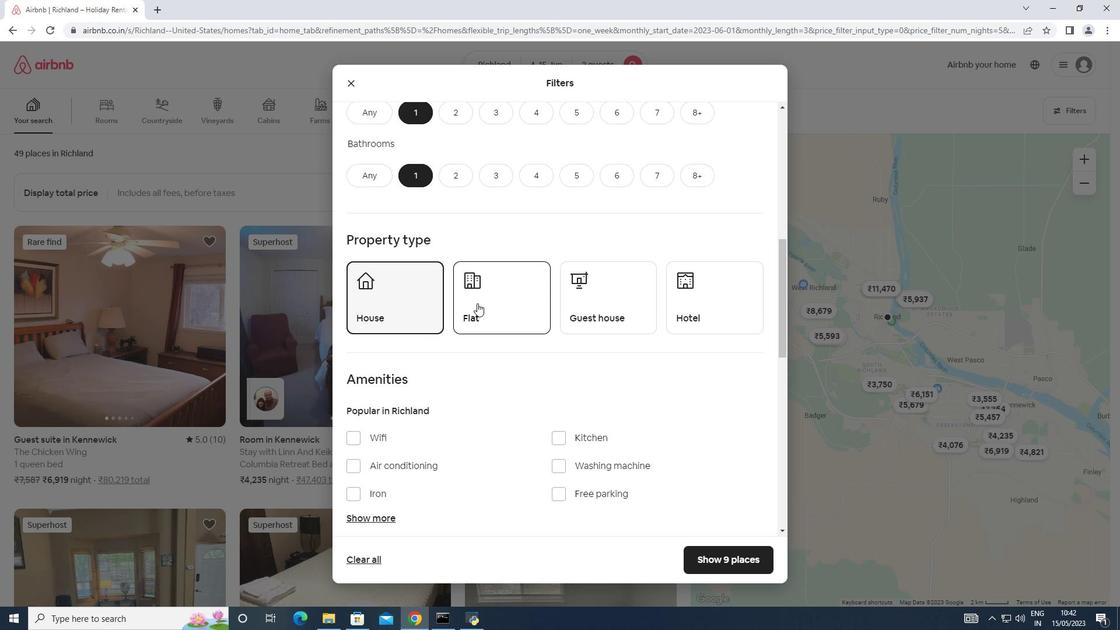 
Action: Mouse moved to (583, 306)
Screenshot: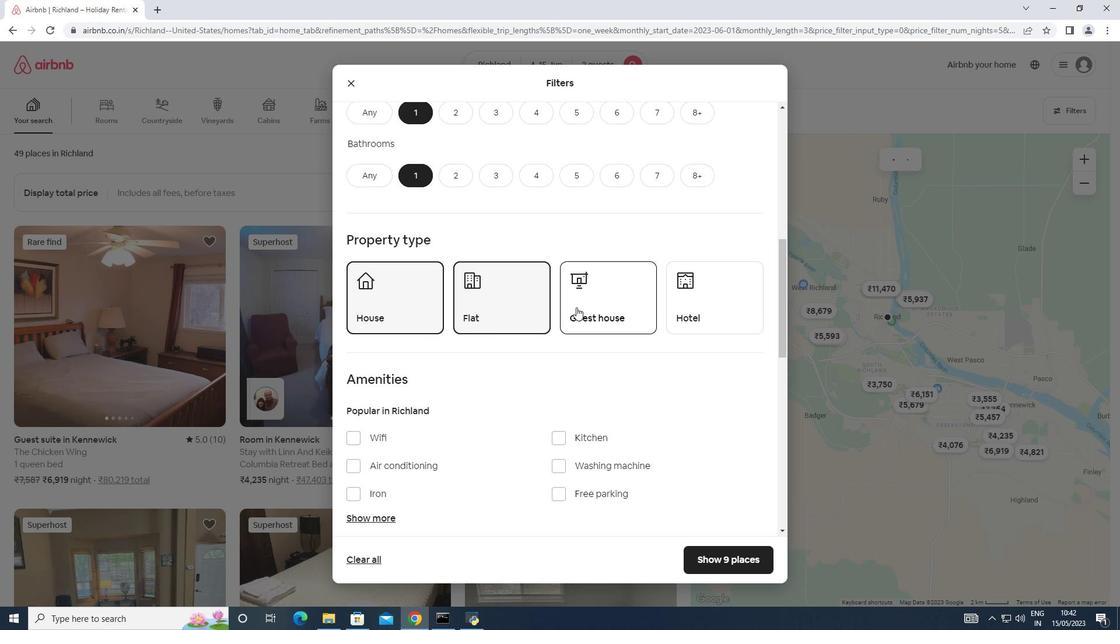 
Action: Mouse pressed left at (583, 306)
Screenshot: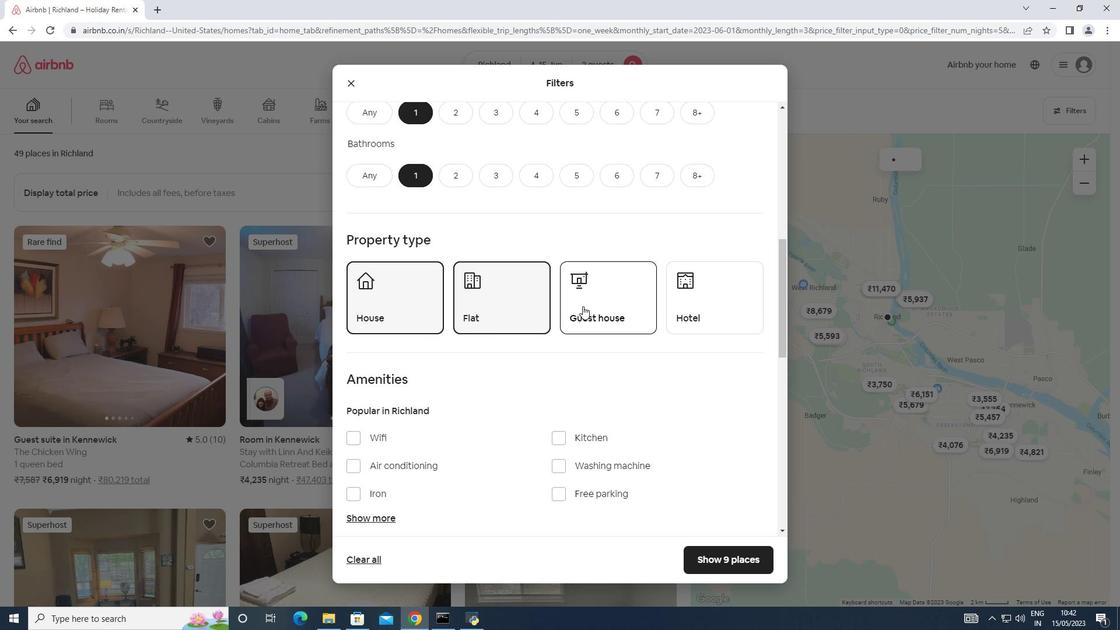 
Action: Mouse moved to (682, 302)
Screenshot: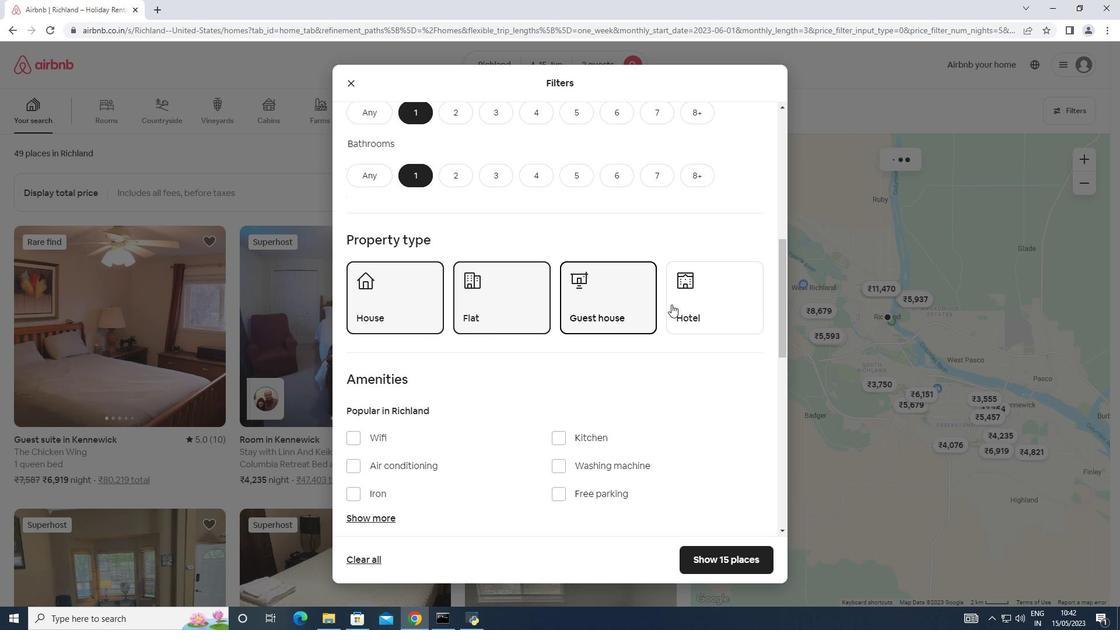 
Action: Mouse pressed left at (682, 302)
Screenshot: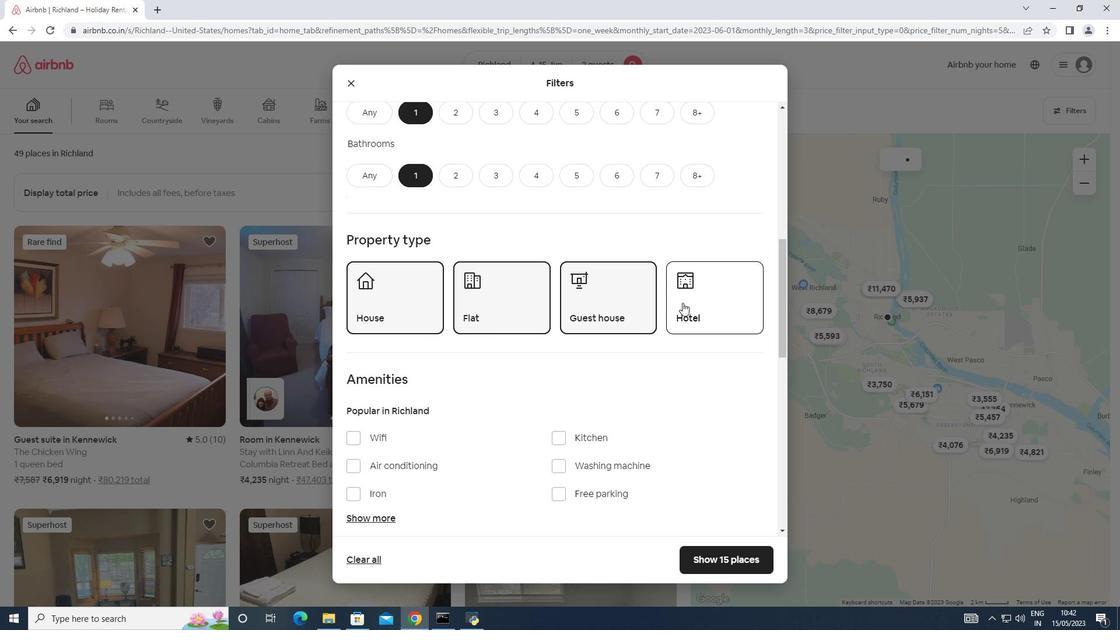 
Action: Mouse moved to (653, 319)
Screenshot: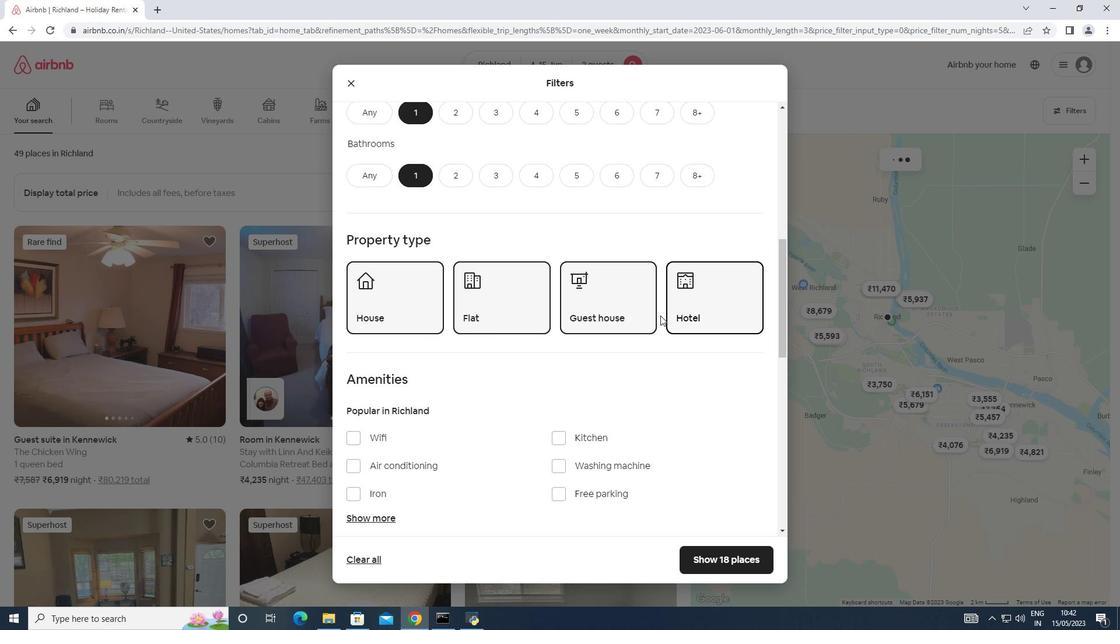 
Action: Mouse scrolled (653, 318) with delta (0, 0)
Screenshot: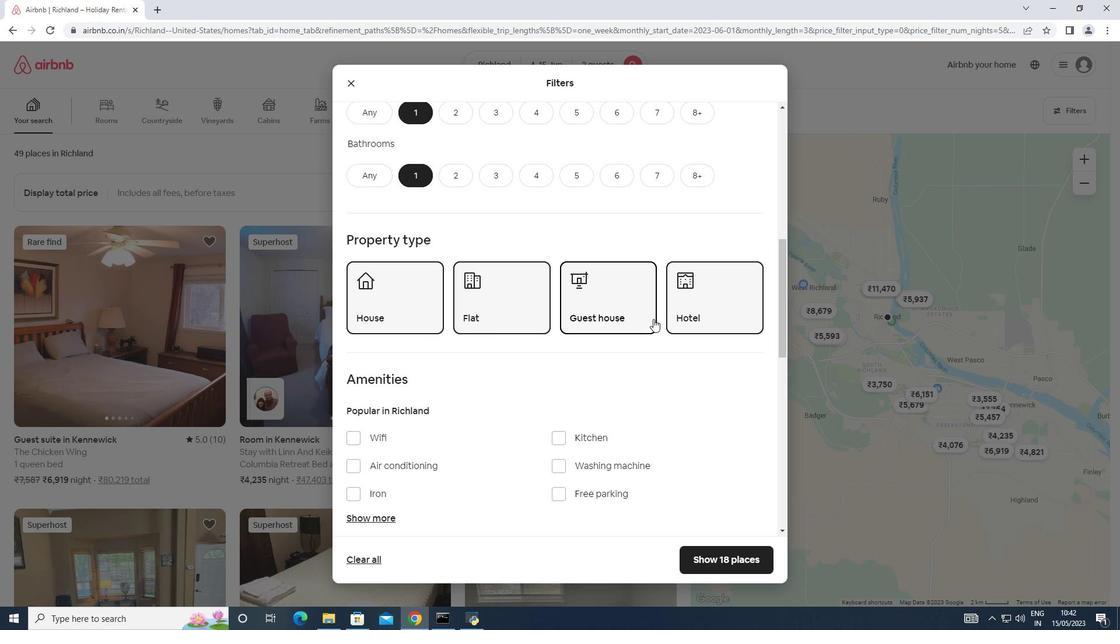 
Action: Mouse scrolled (653, 318) with delta (0, 0)
Screenshot: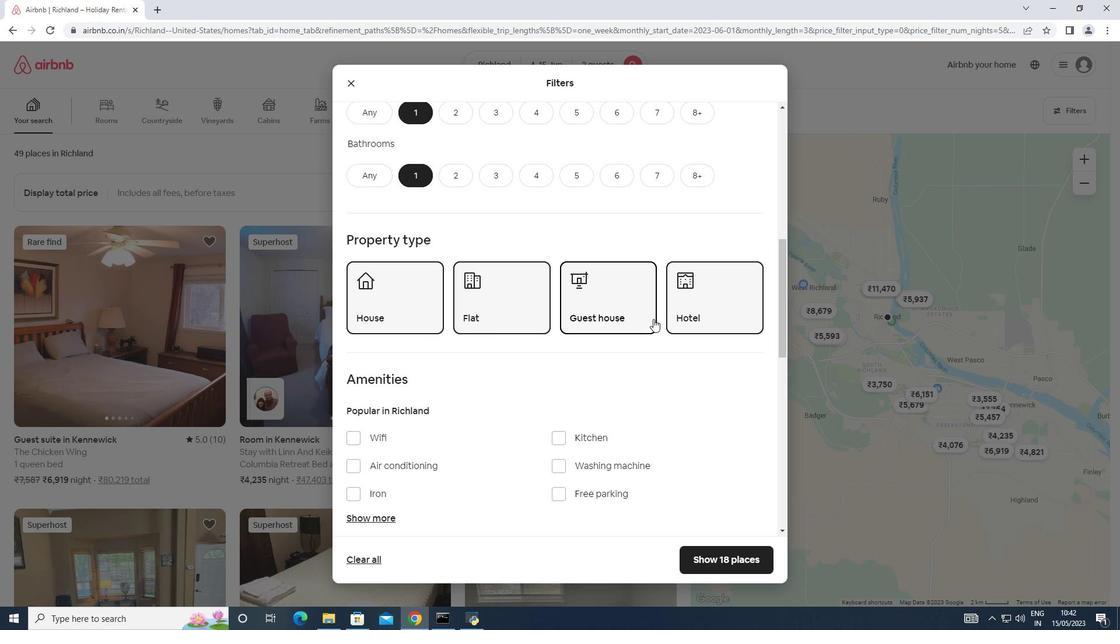 
Action: Mouse scrolled (653, 318) with delta (0, 0)
Screenshot: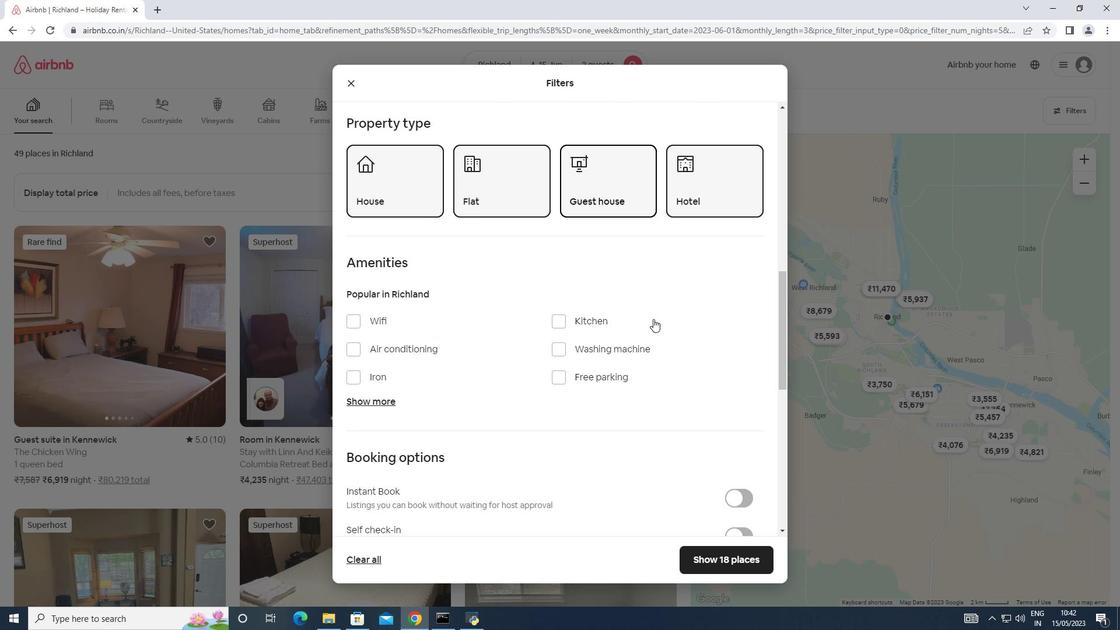 
Action: Mouse scrolled (653, 318) with delta (0, 0)
Screenshot: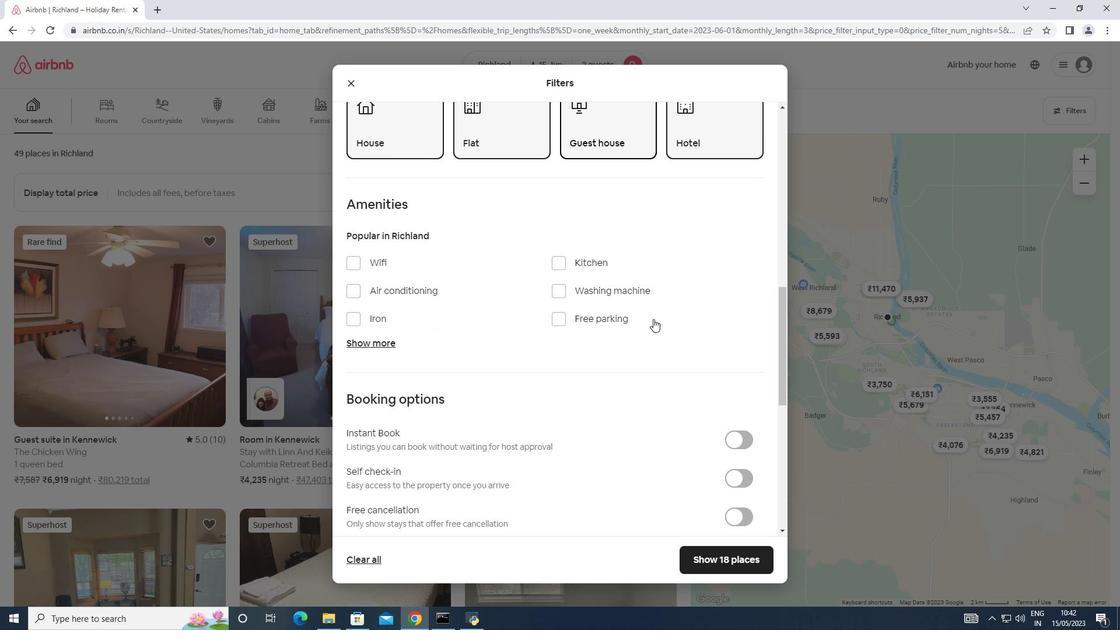 
Action: Mouse scrolled (653, 318) with delta (0, 0)
Screenshot: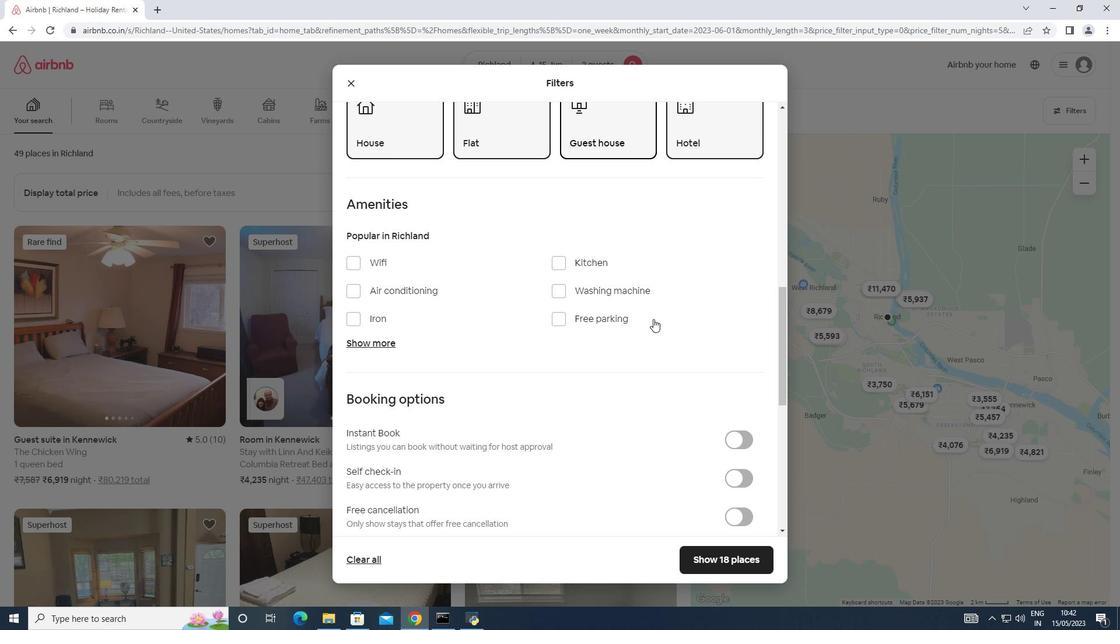 
Action: Mouse scrolled (653, 318) with delta (0, 0)
Screenshot: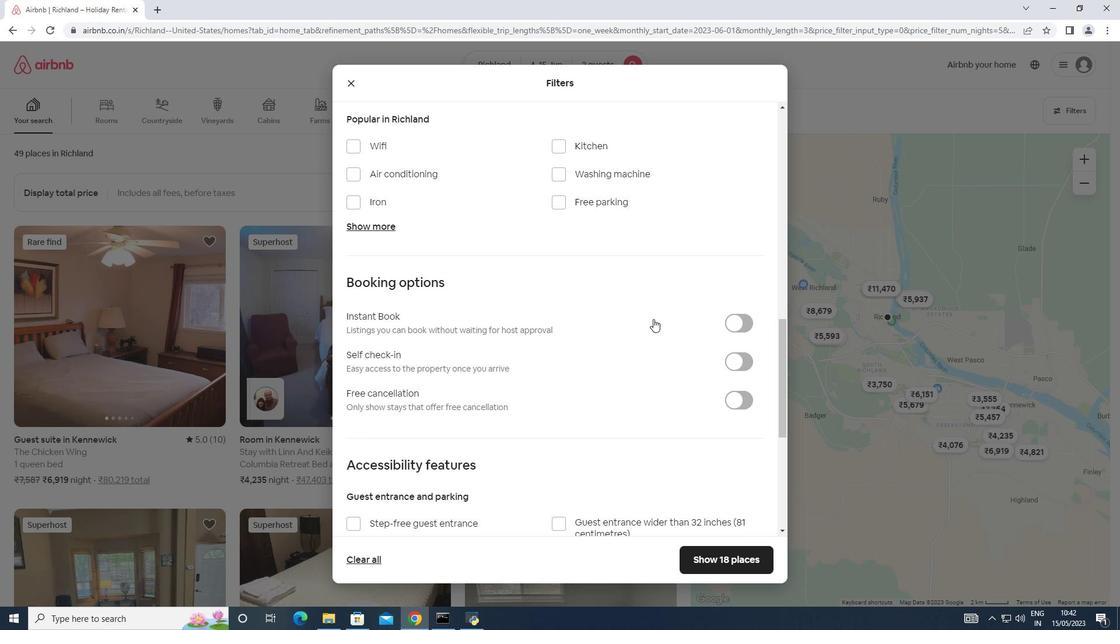 
Action: Mouse moved to (740, 300)
Screenshot: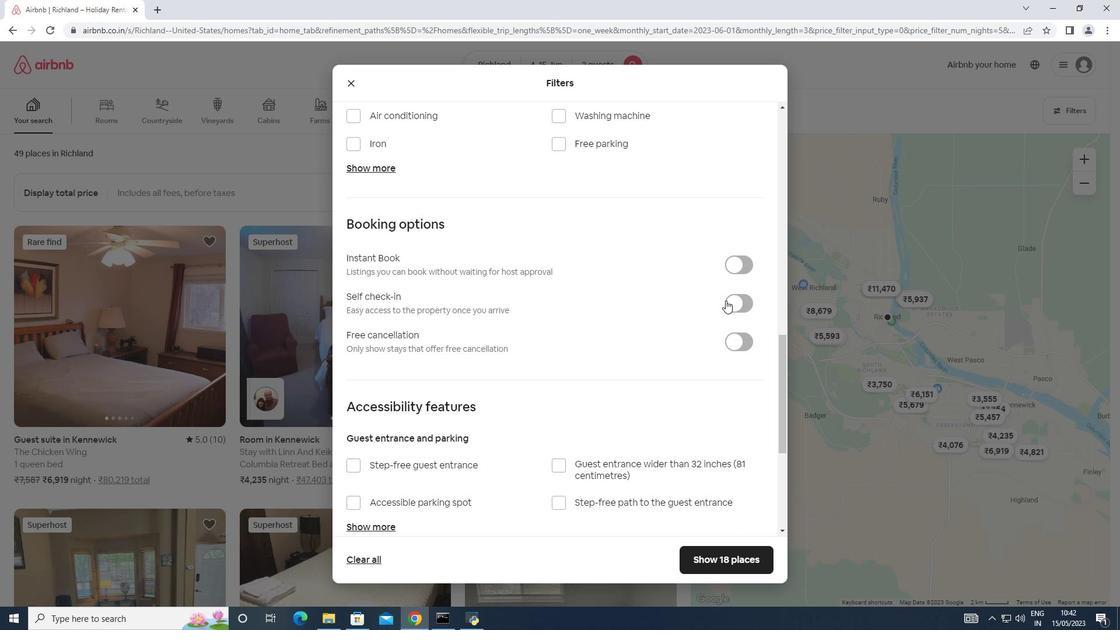 
Action: Mouse pressed left at (740, 300)
Screenshot: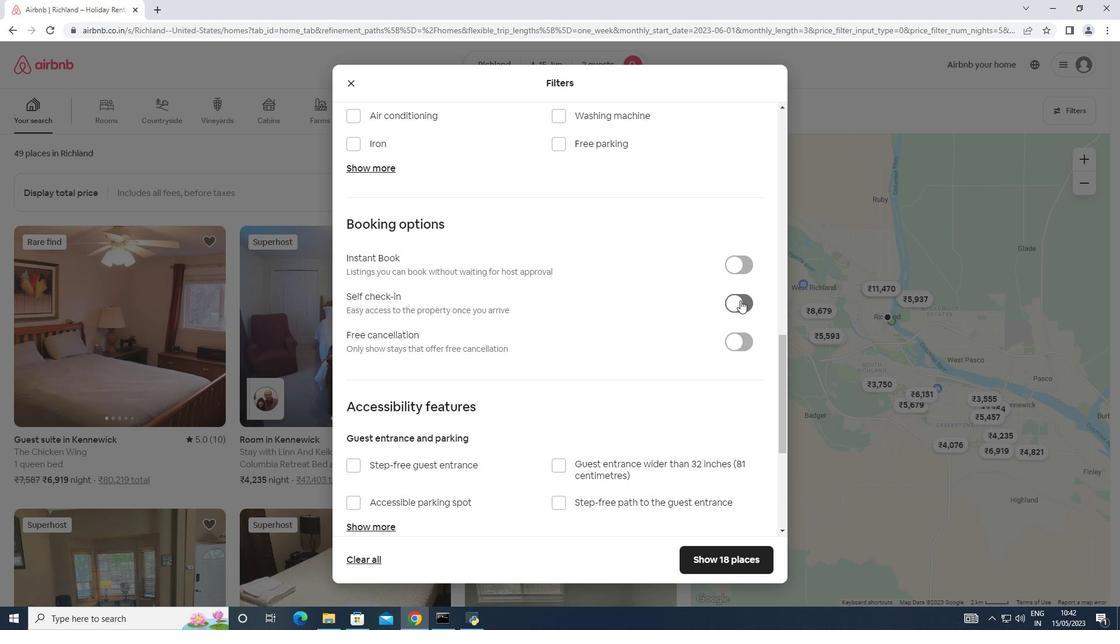 
Action: Mouse moved to (421, 338)
Screenshot: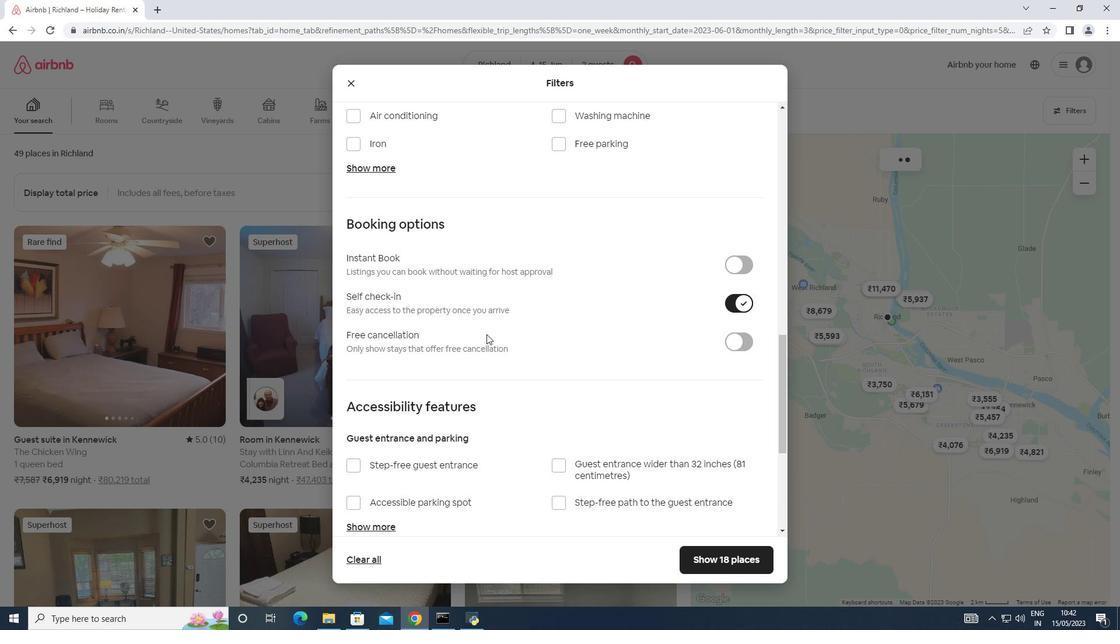 
Action: Mouse scrolled (421, 337) with delta (0, 0)
Screenshot: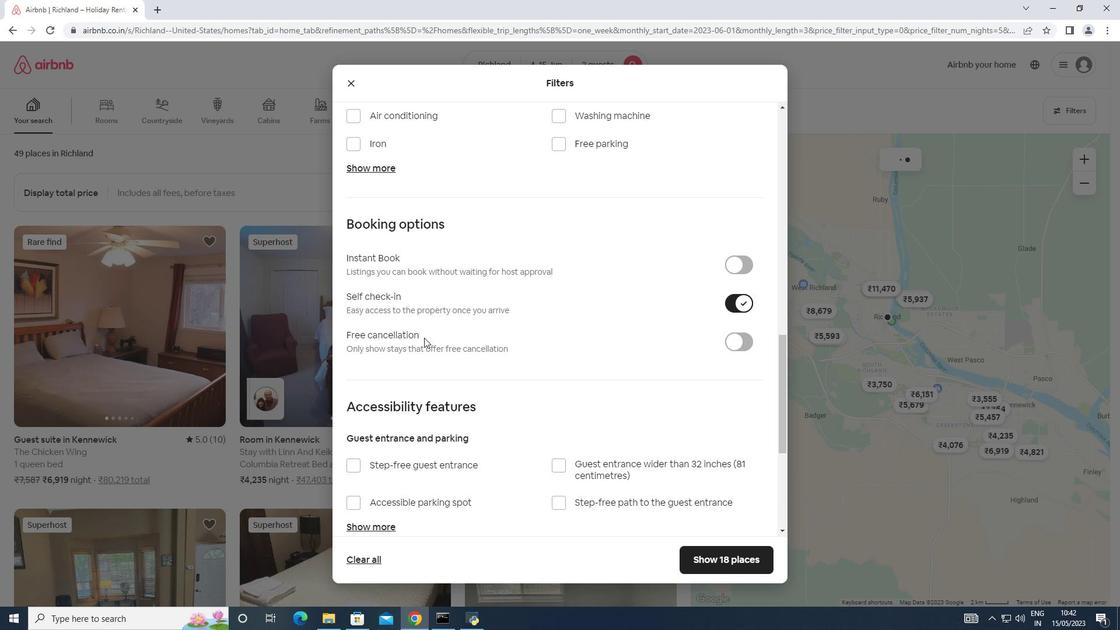 
Action: Mouse scrolled (421, 337) with delta (0, 0)
Screenshot: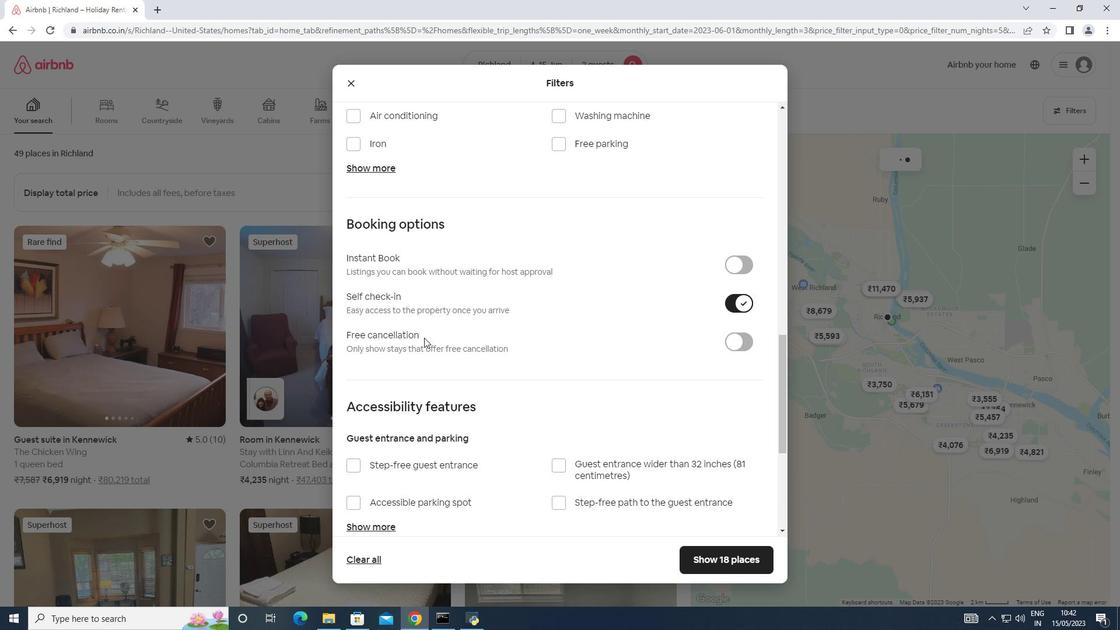 
Action: Mouse scrolled (421, 337) with delta (0, 0)
Screenshot: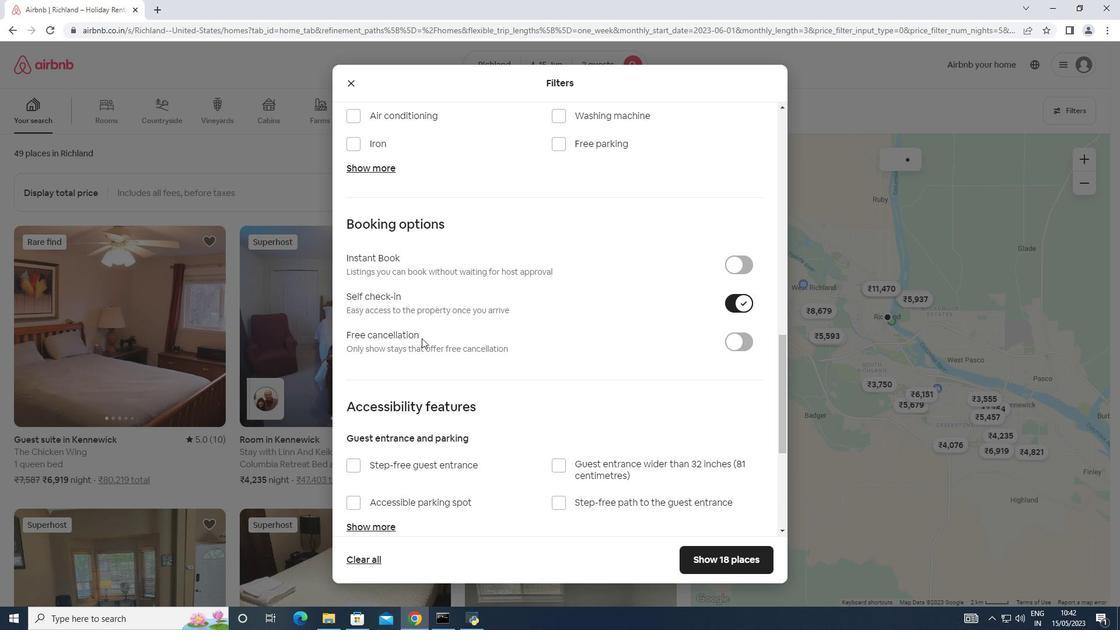 
Action: Mouse scrolled (421, 337) with delta (0, 0)
Screenshot: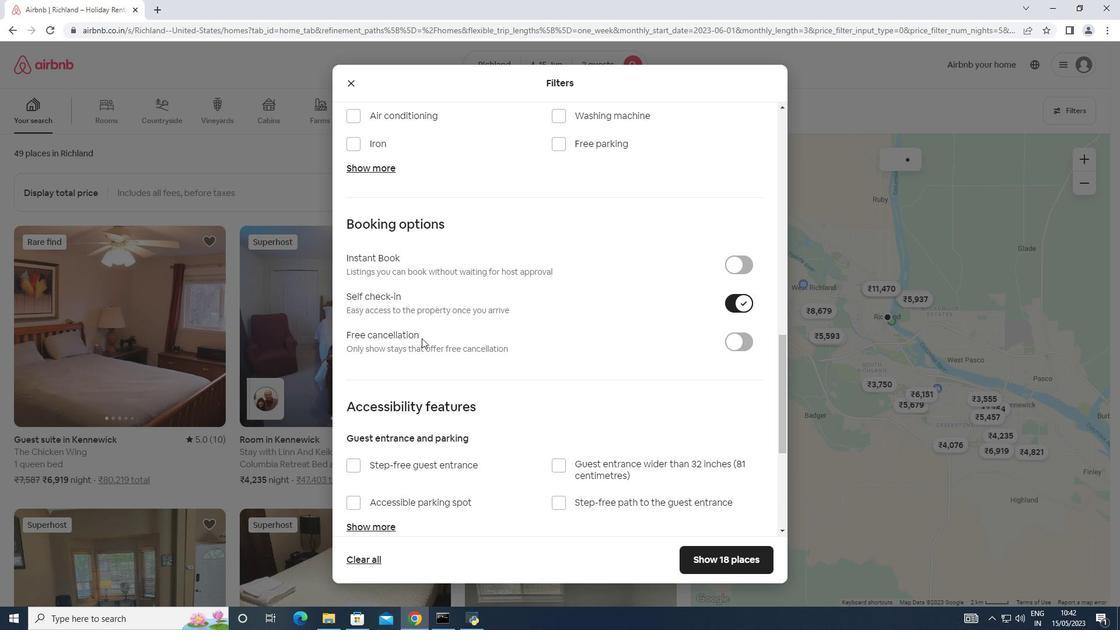 
Action: Mouse scrolled (421, 337) with delta (0, 0)
Screenshot: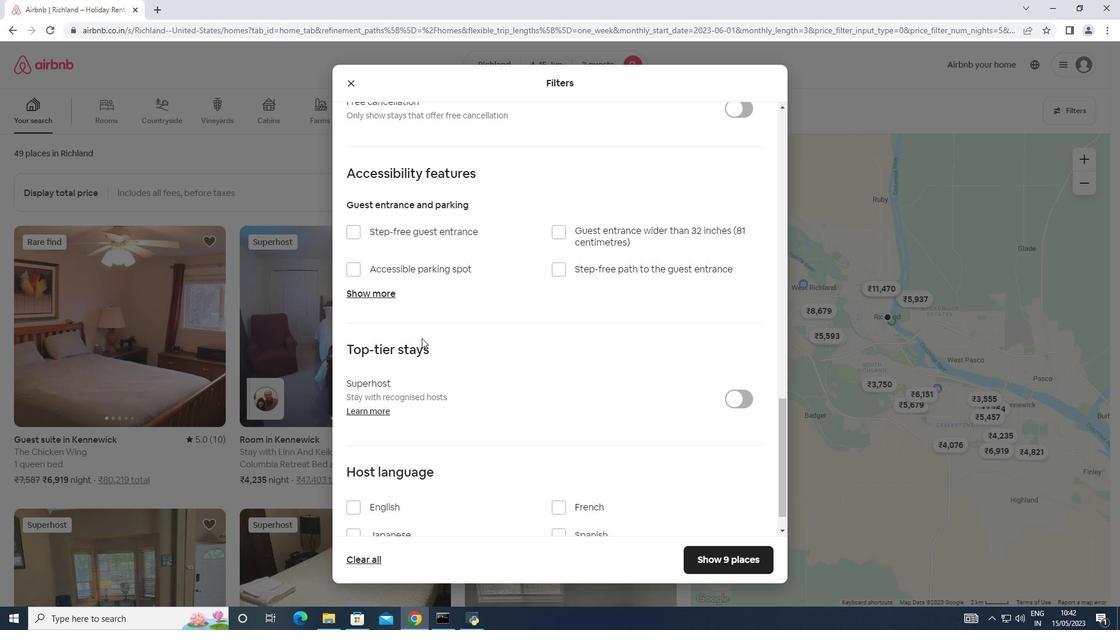
Action: Mouse scrolled (421, 337) with delta (0, 0)
Screenshot: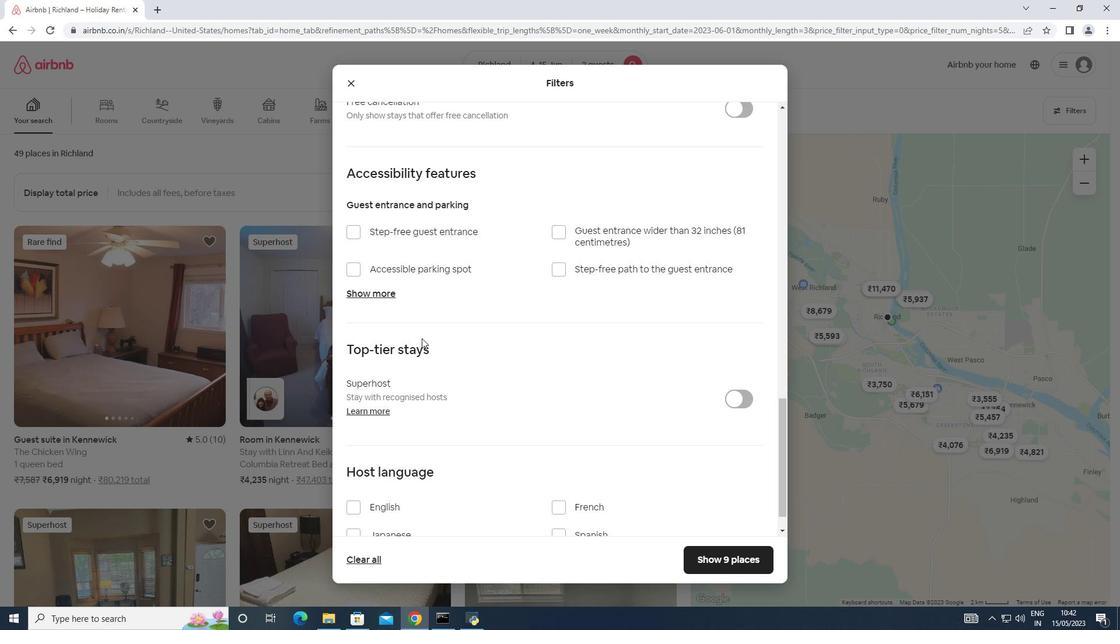 
Action: Mouse moved to (355, 470)
Screenshot: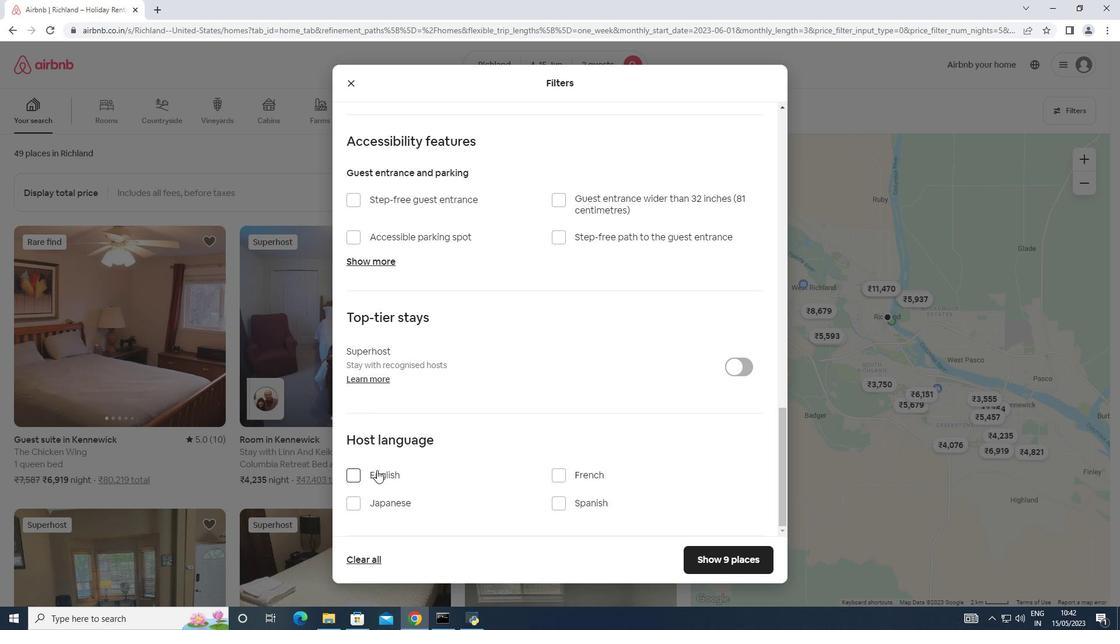
Action: Mouse pressed left at (355, 470)
Screenshot: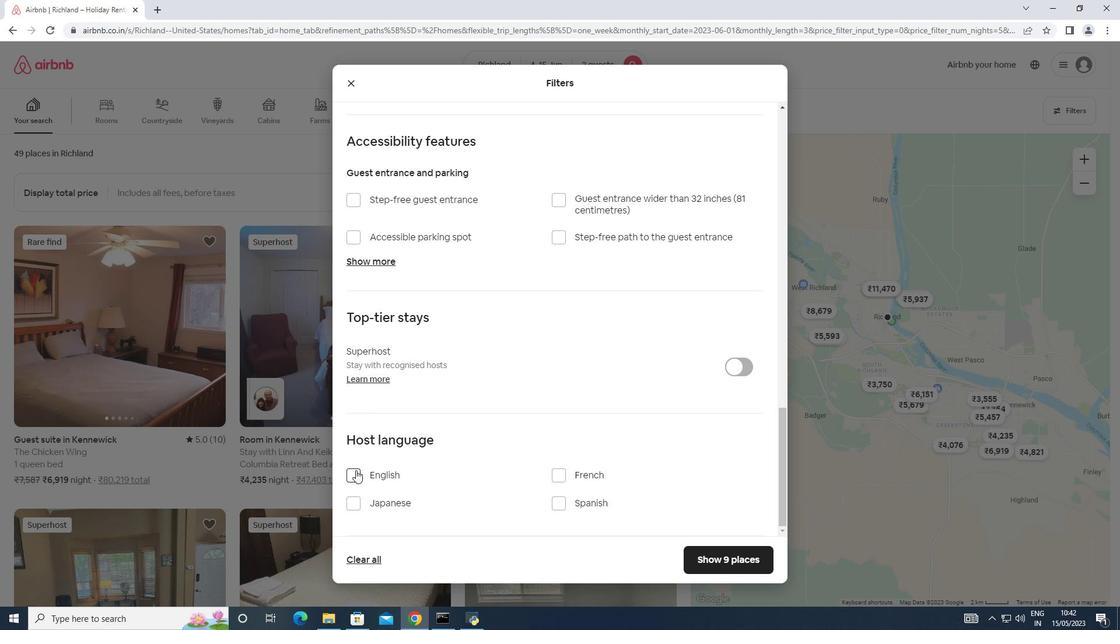 
Action: Mouse moved to (725, 553)
Screenshot: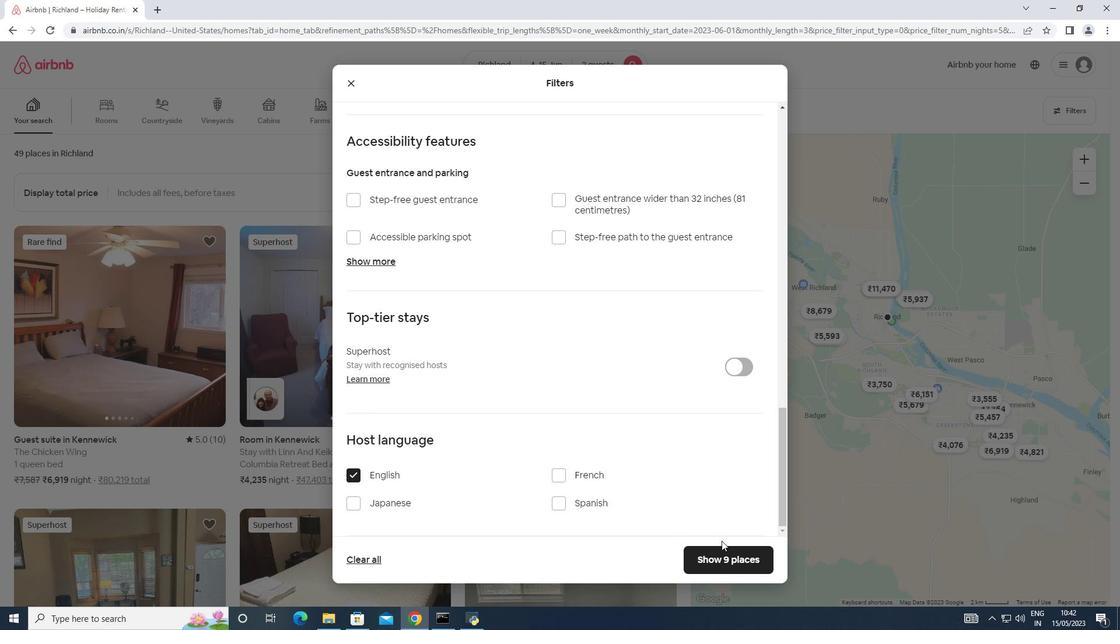 
Action: Mouse pressed left at (725, 553)
Screenshot: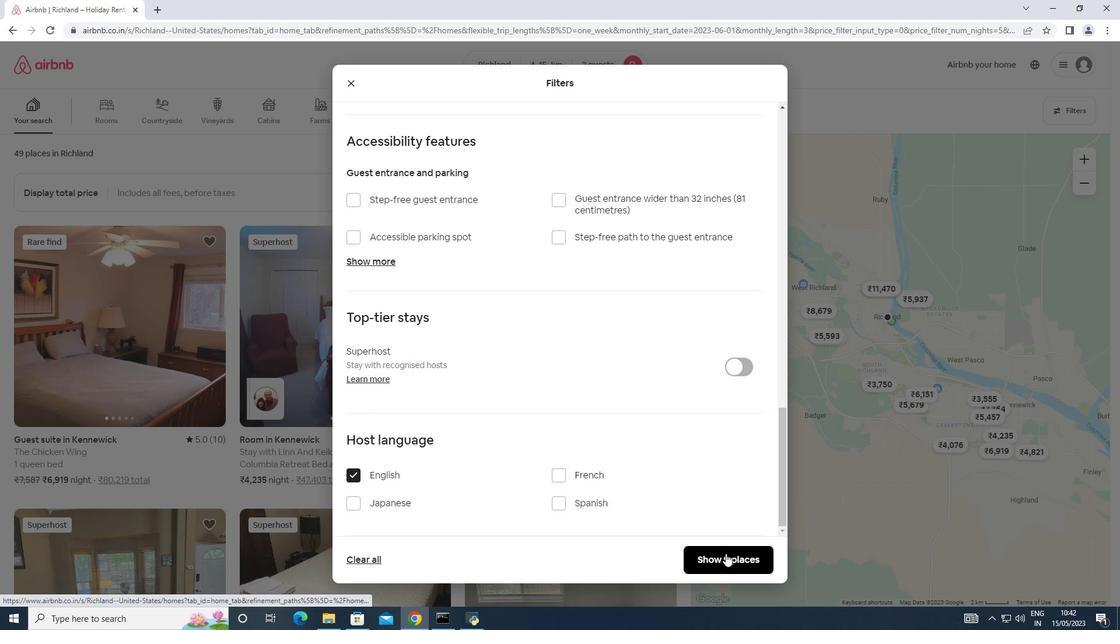 
